 Task: Save favorite listings for properties in Houston, Texas, with a pool, a home office, and a backyard gazebo.
Action: Mouse moved to (377, 241)
Screenshot: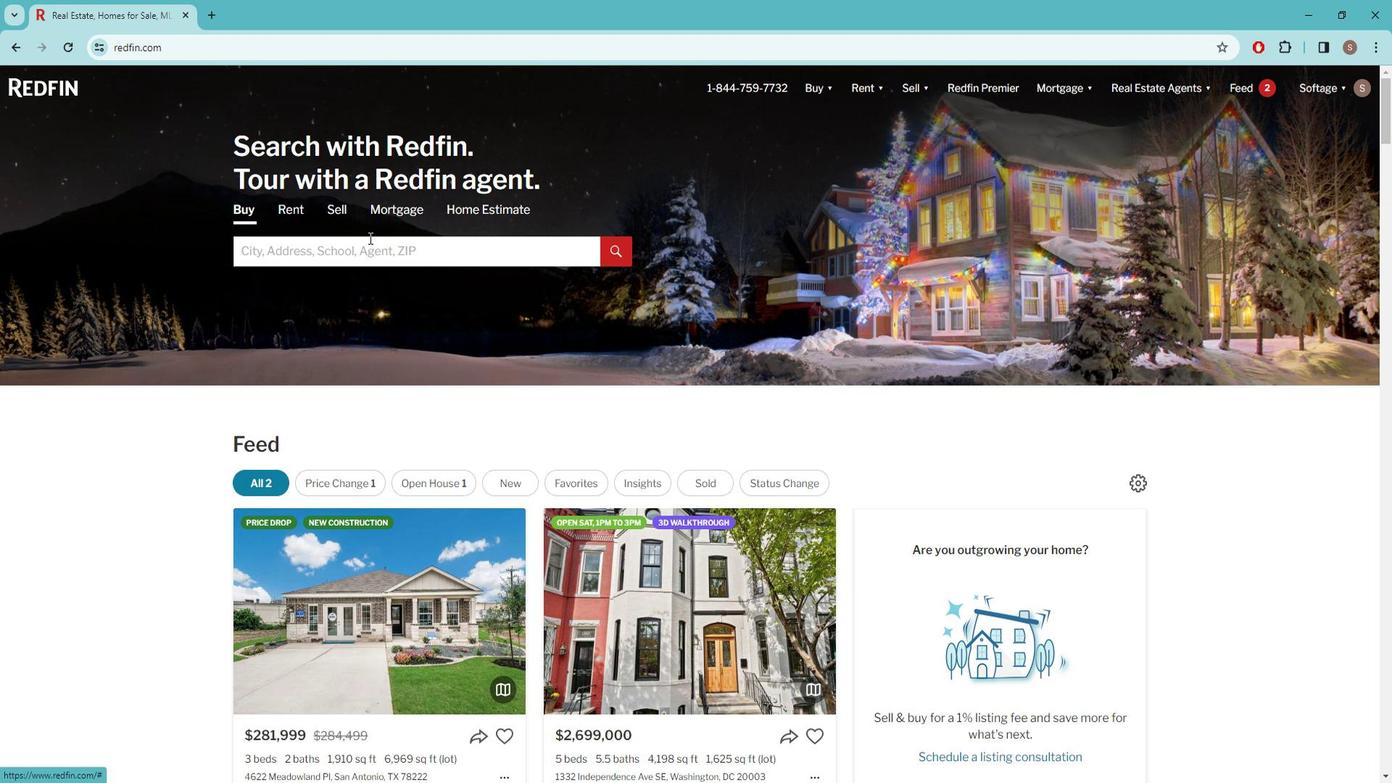 
Action: Mouse pressed left at (377, 241)
Screenshot: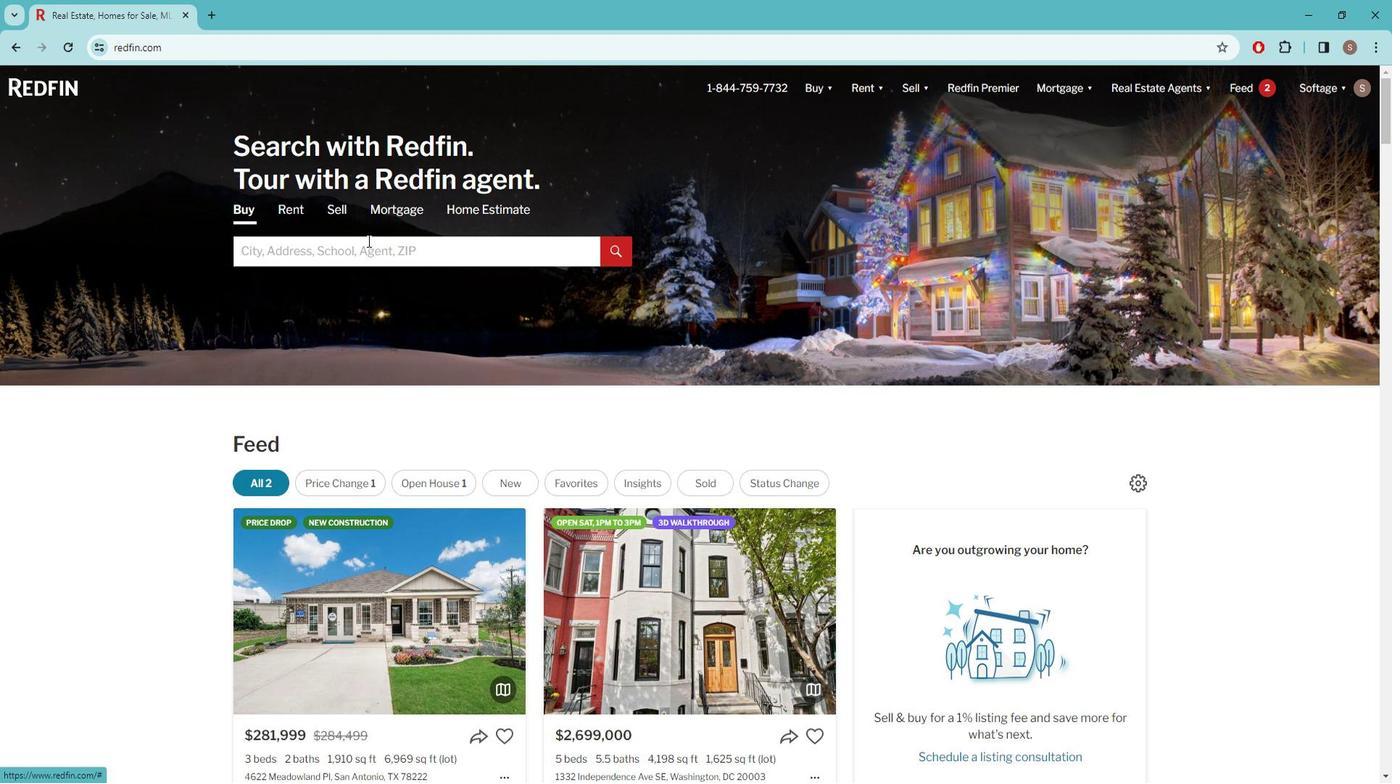 
Action: Key pressed h<Key.caps_lock>OUST
Screenshot: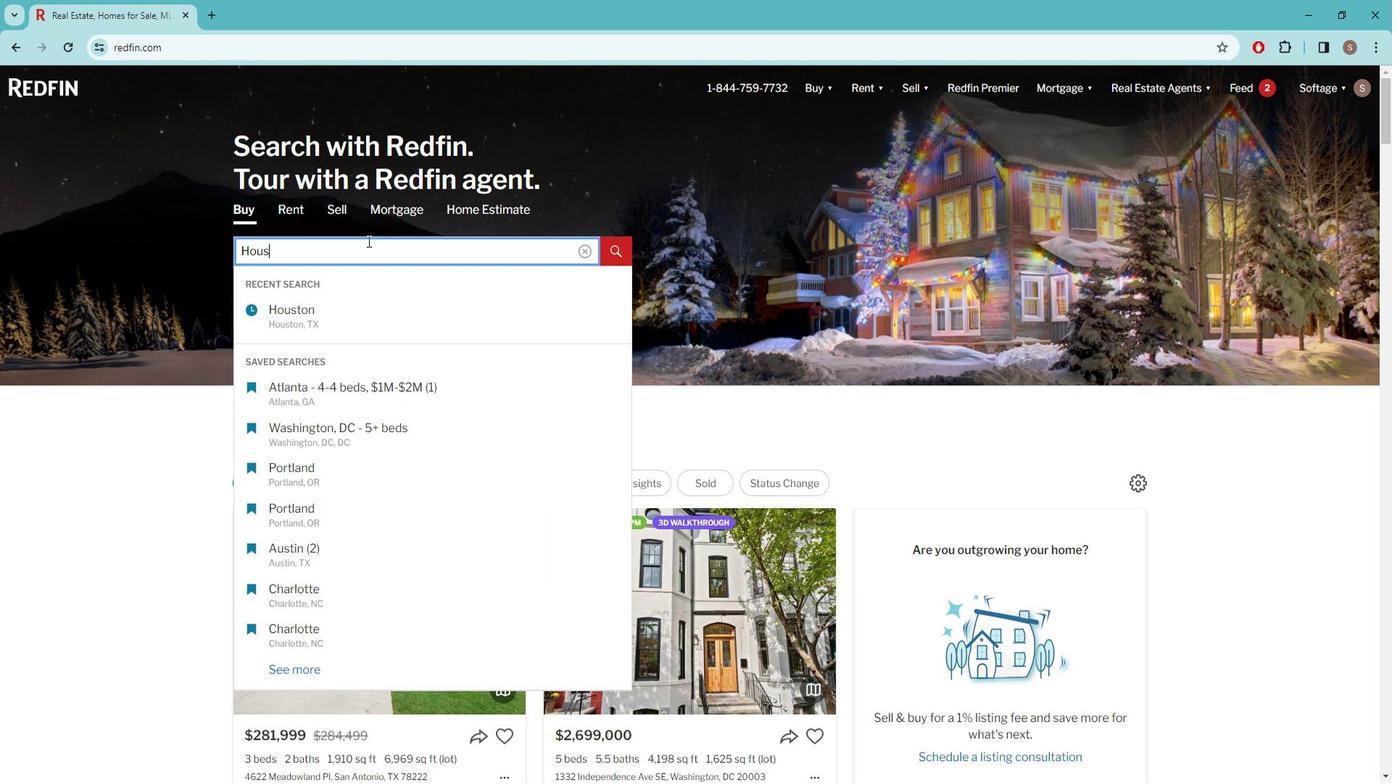 
Action: Mouse moved to (356, 311)
Screenshot: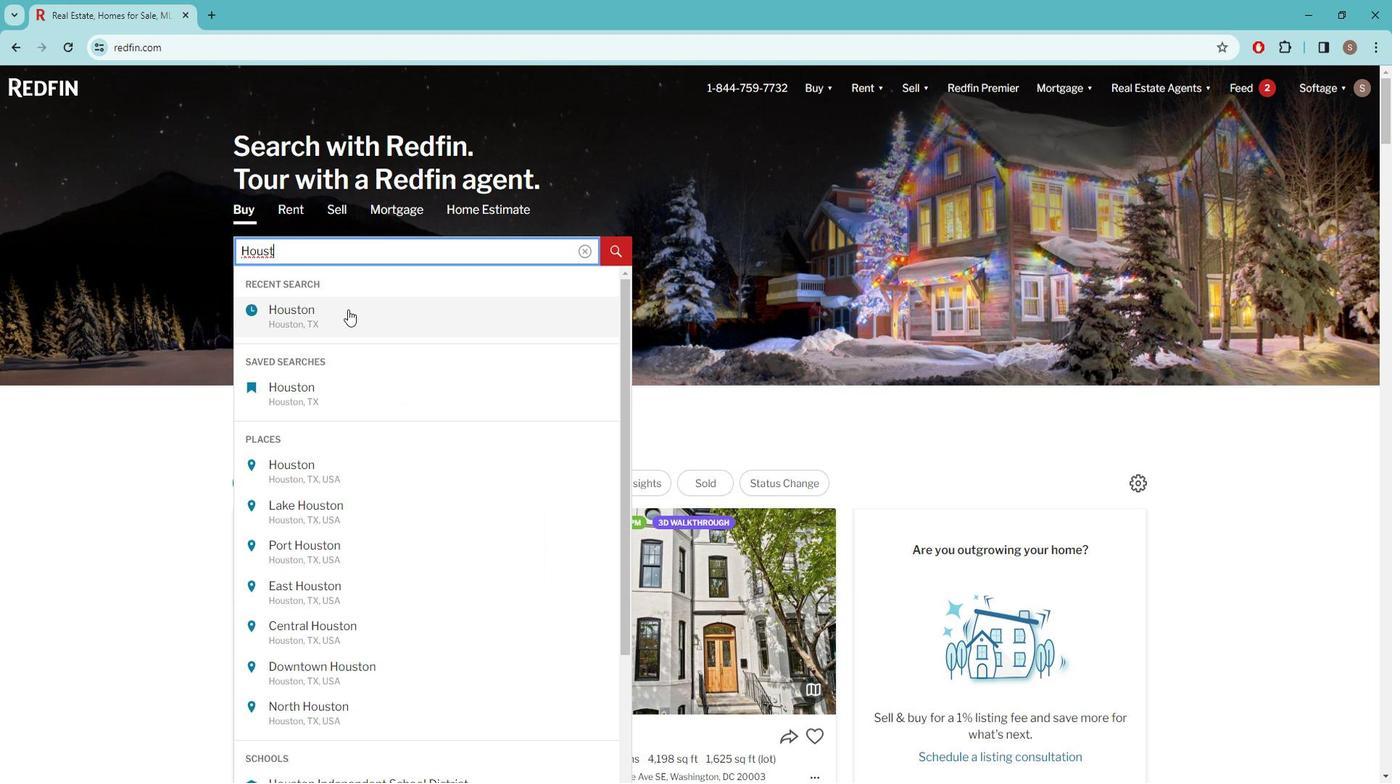 
Action: Mouse pressed left at (356, 311)
Screenshot: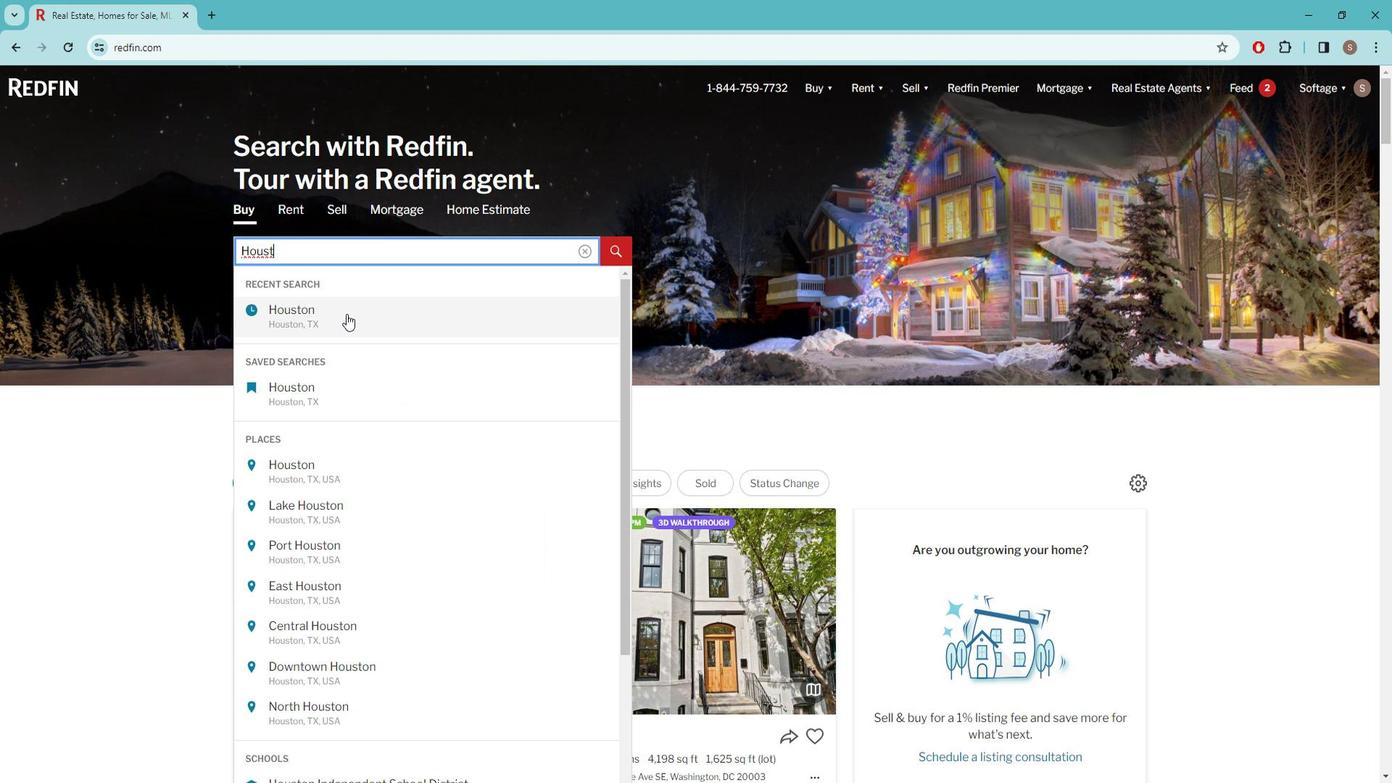 
Action: Mouse moved to (1229, 181)
Screenshot: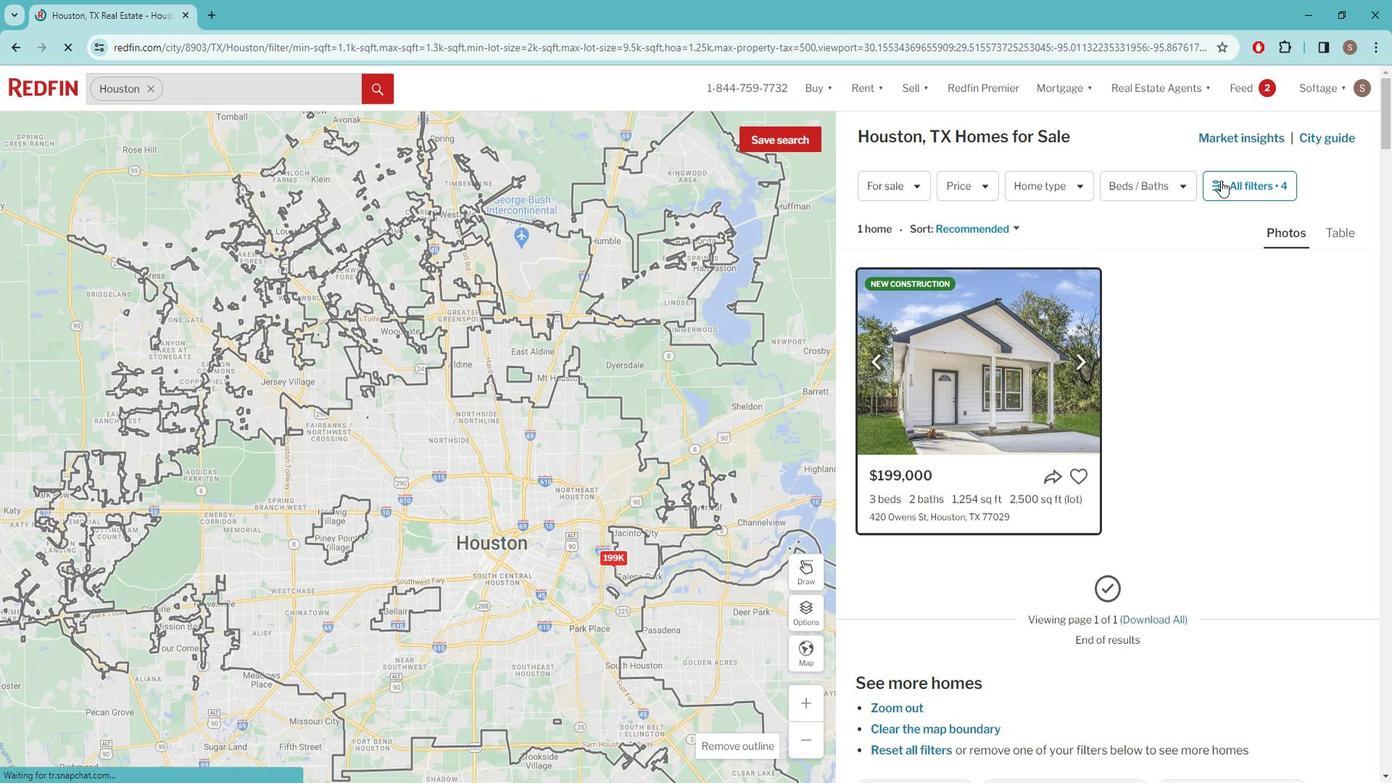 
Action: Mouse pressed left at (1229, 181)
Screenshot: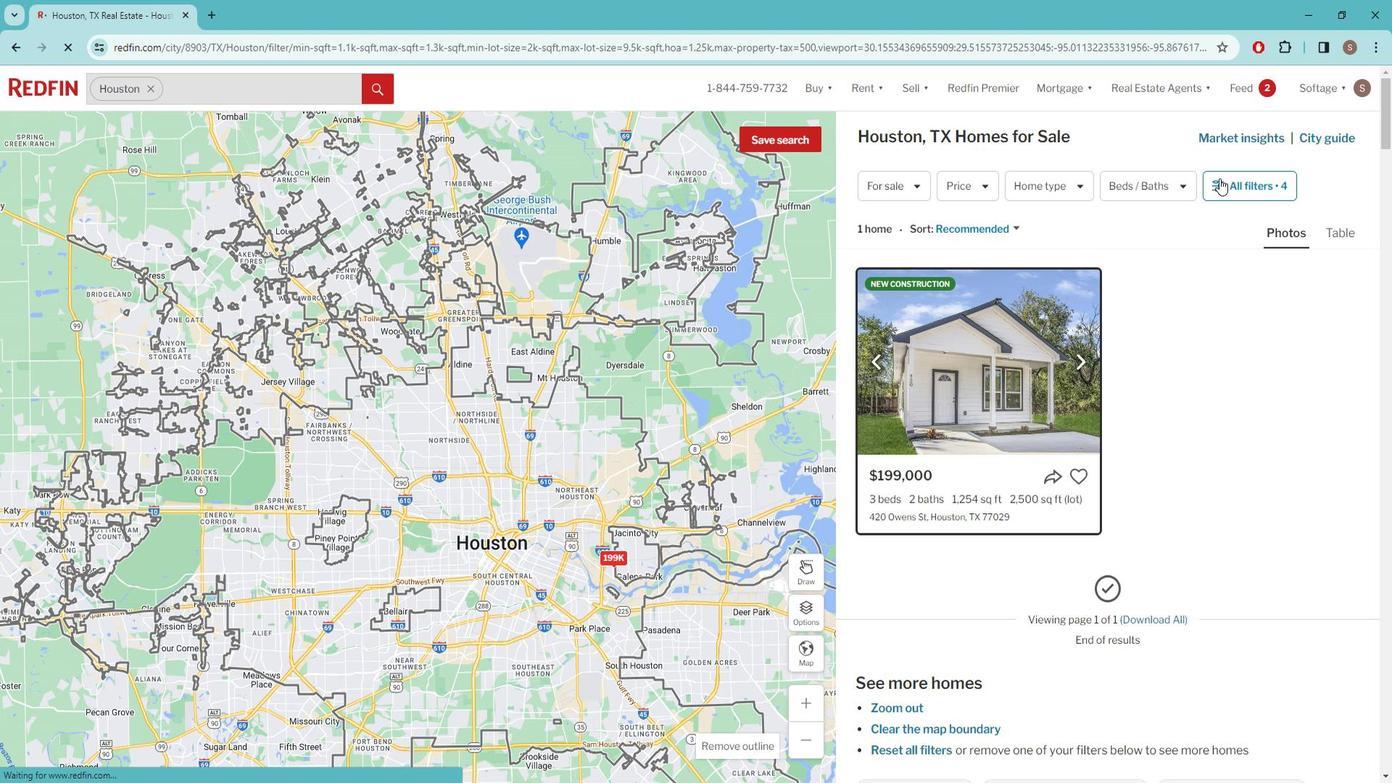 
Action: Mouse pressed left at (1229, 181)
Screenshot: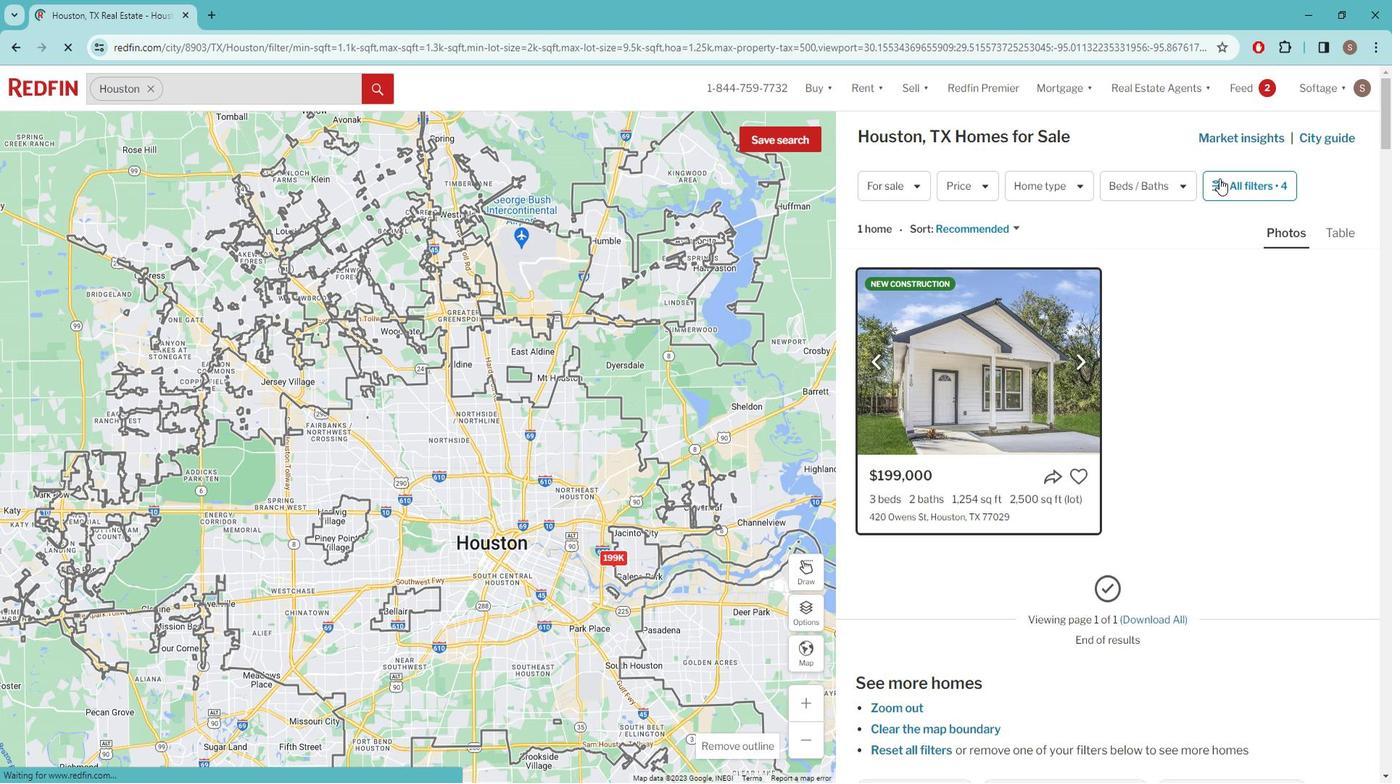 
Action: Mouse moved to (1229, 181)
Screenshot: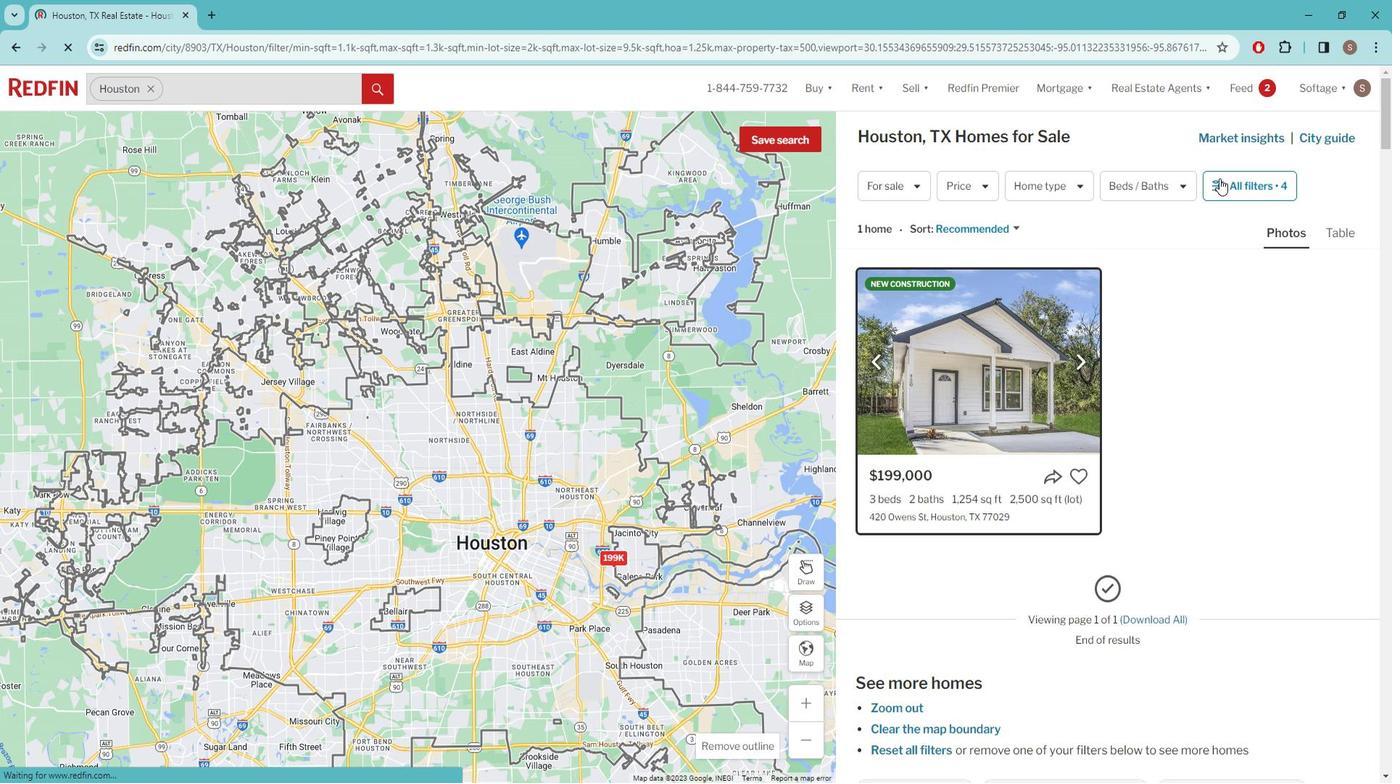 
Action: Mouse pressed left at (1229, 181)
Screenshot: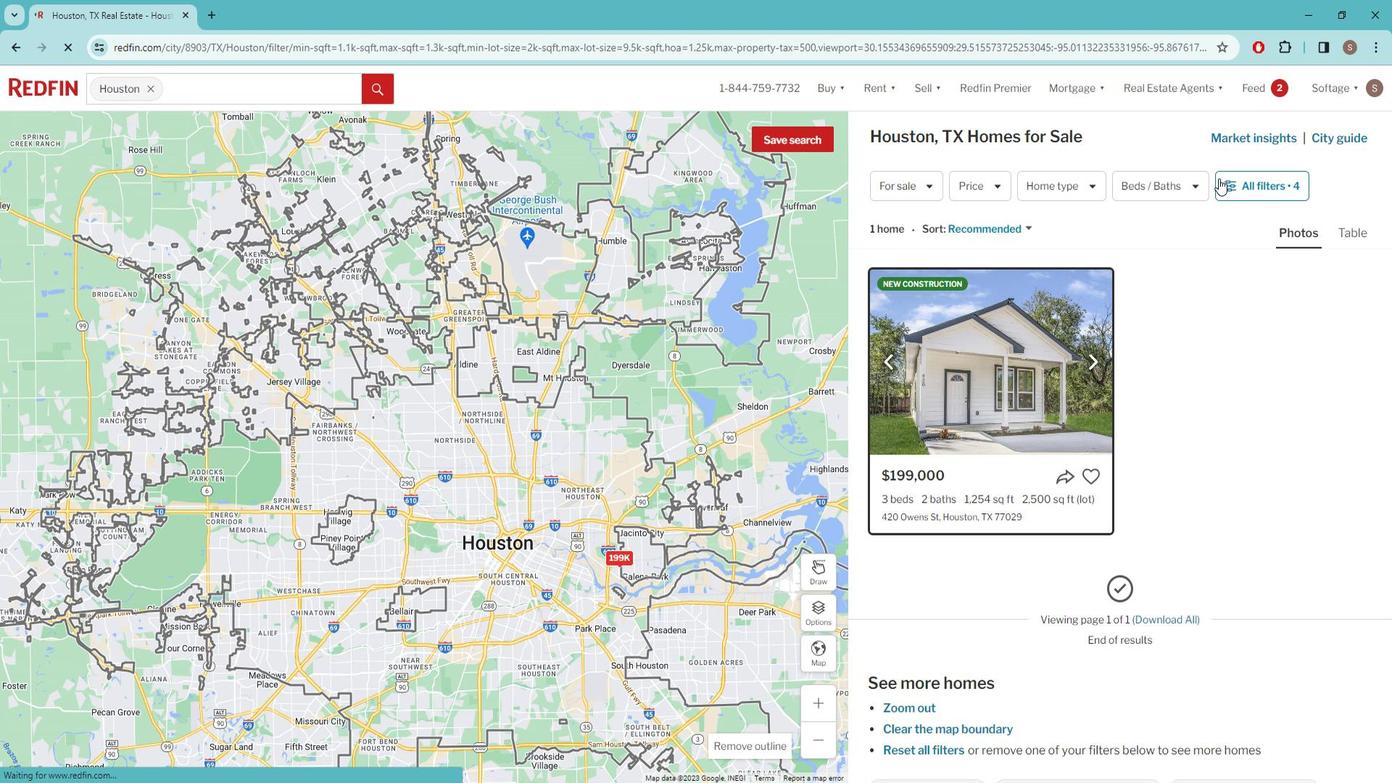 
Action: Mouse moved to (1237, 181)
Screenshot: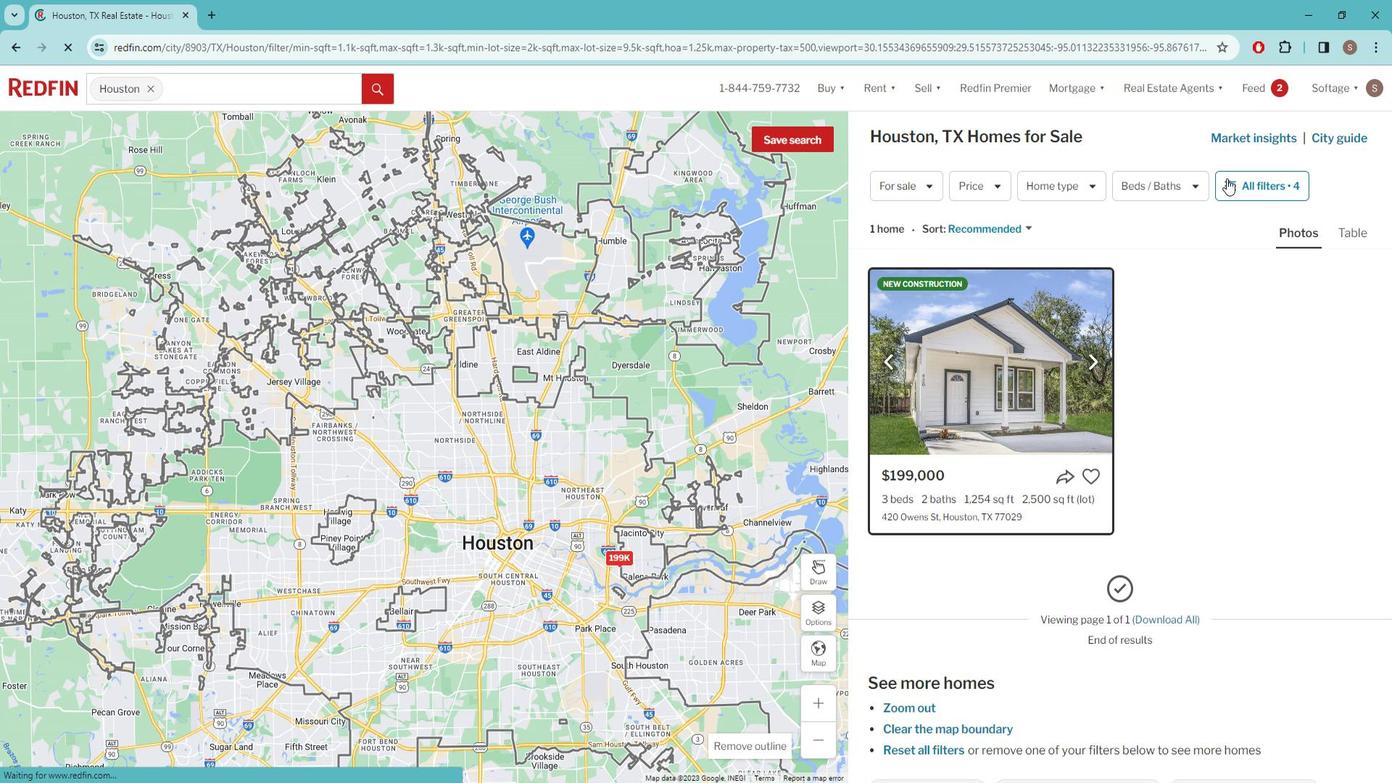
Action: Mouse pressed left at (1237, 181)
Screenshot: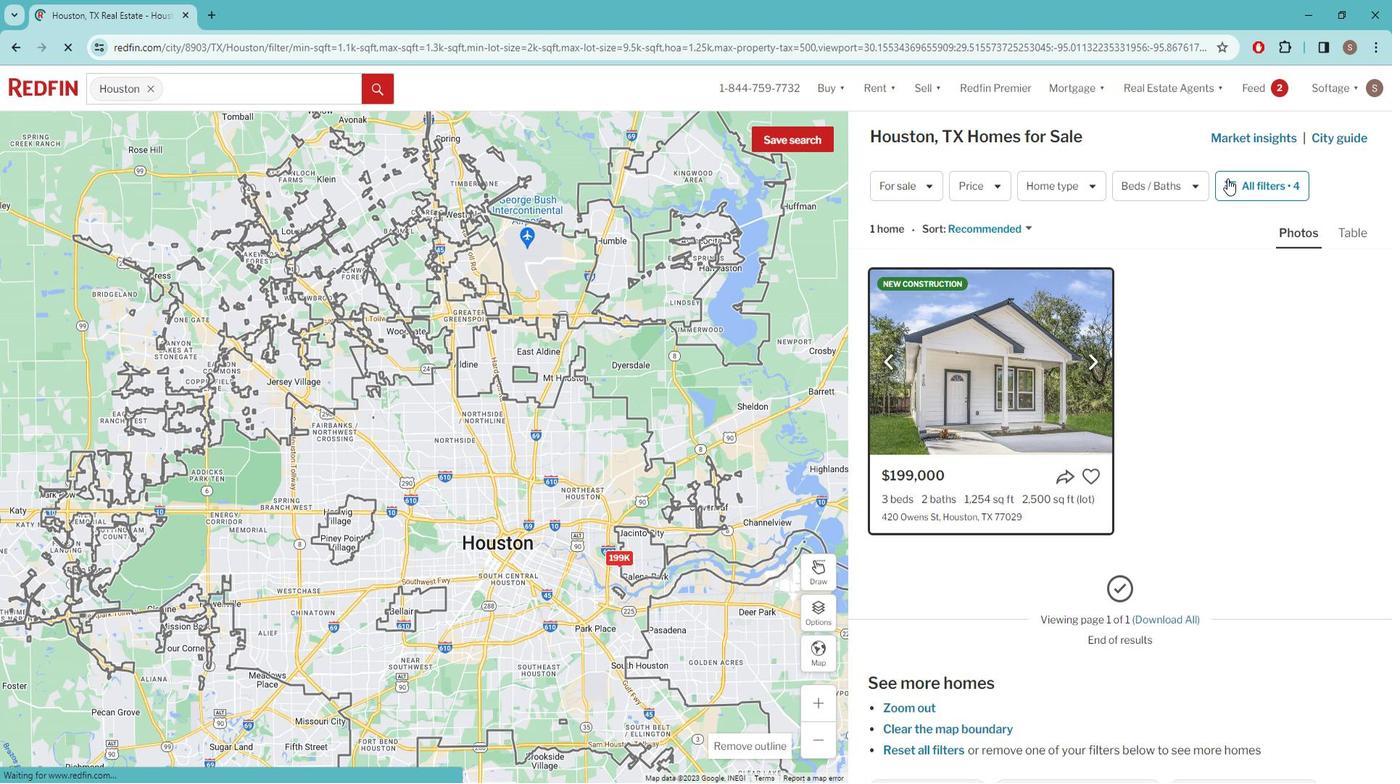 
Action: Mouse moved to (964, 740)
Screenshot: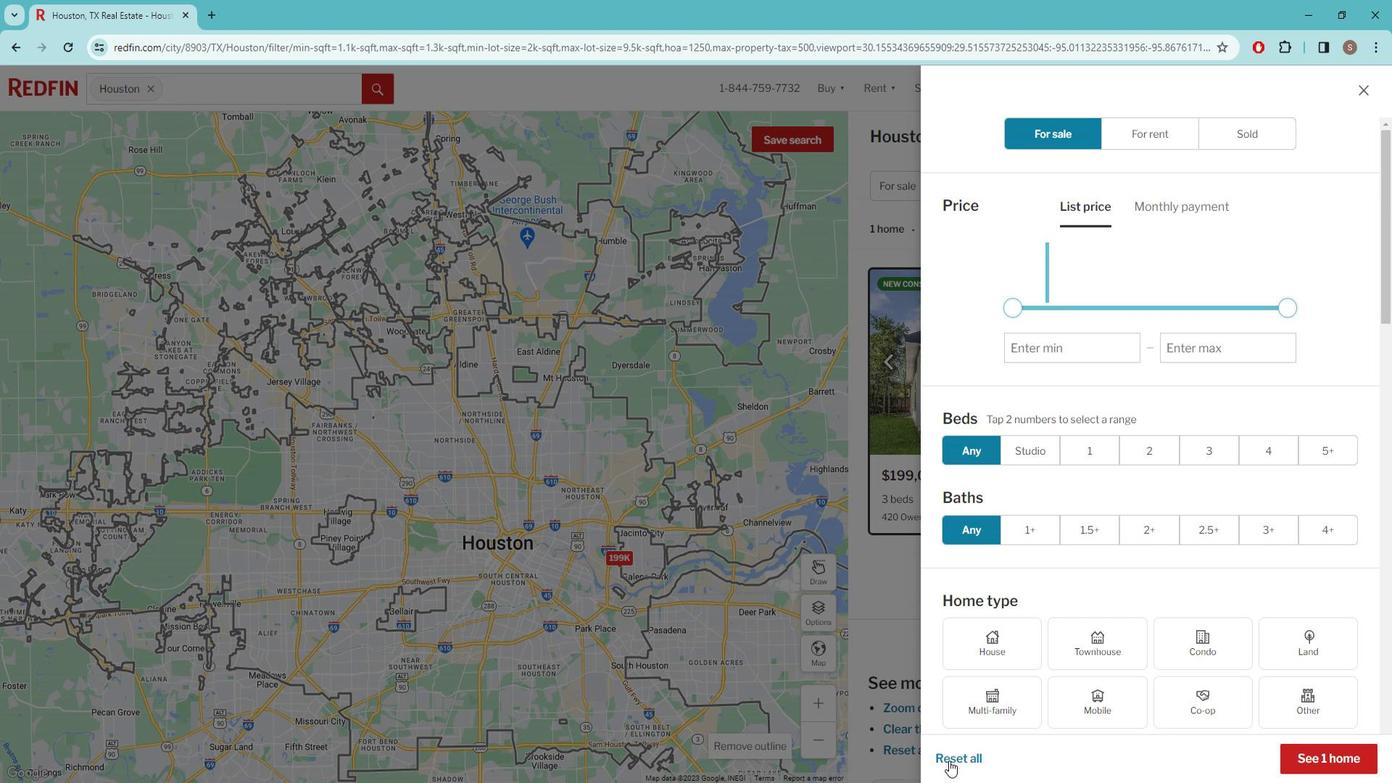 
Action: Mouse pressed left at (964, 740)
Screenshot: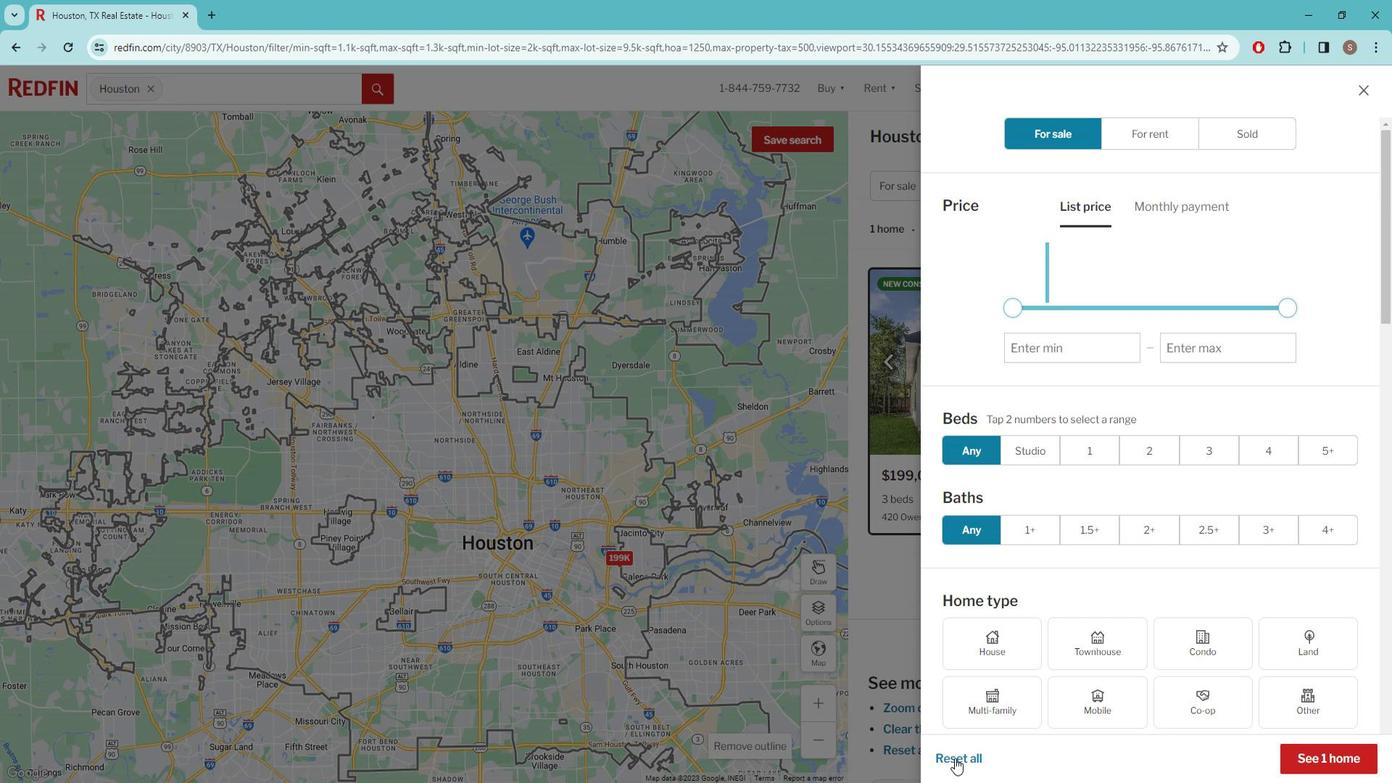 
Action: Mouse moved to (1051, 570)
Screenshot: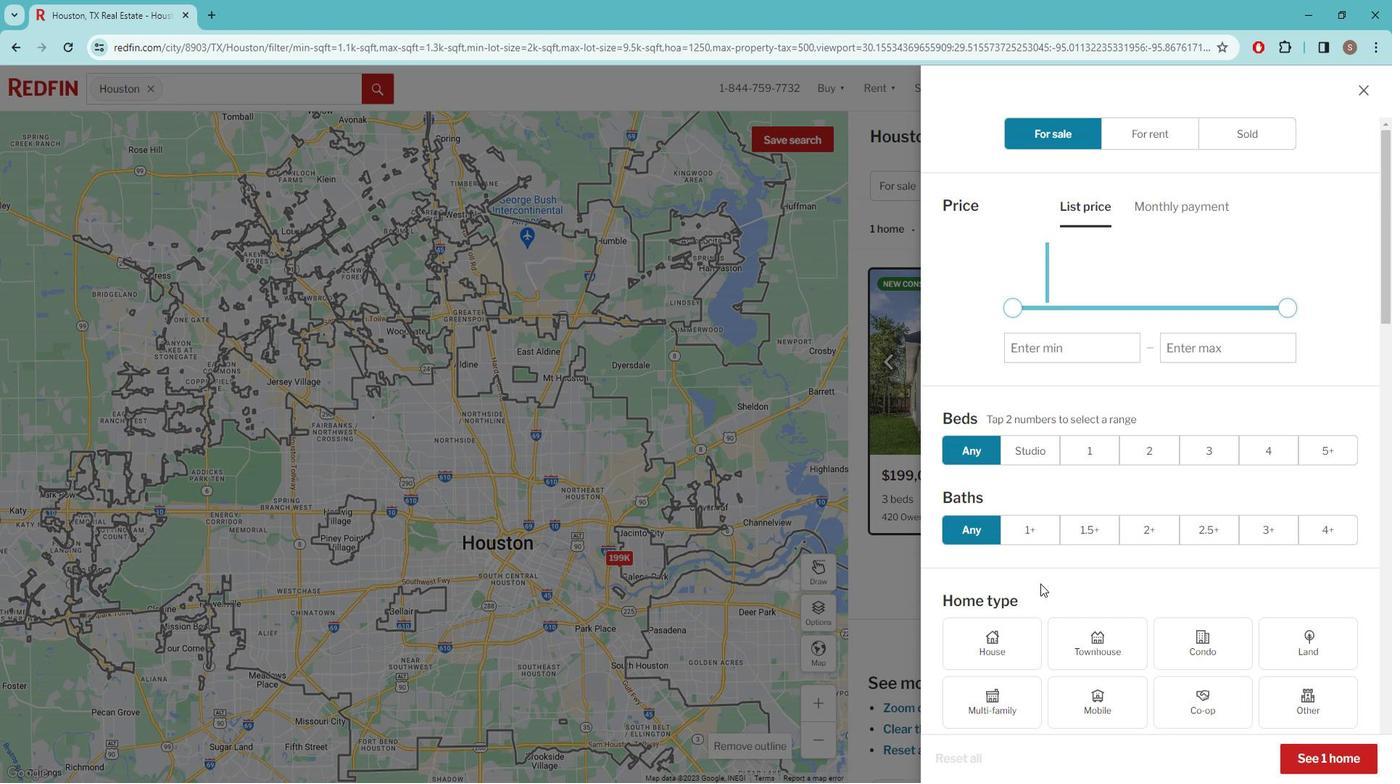 
Action: Mouse scrolled (1051, 570) with delta (0, 0)
Screenshot: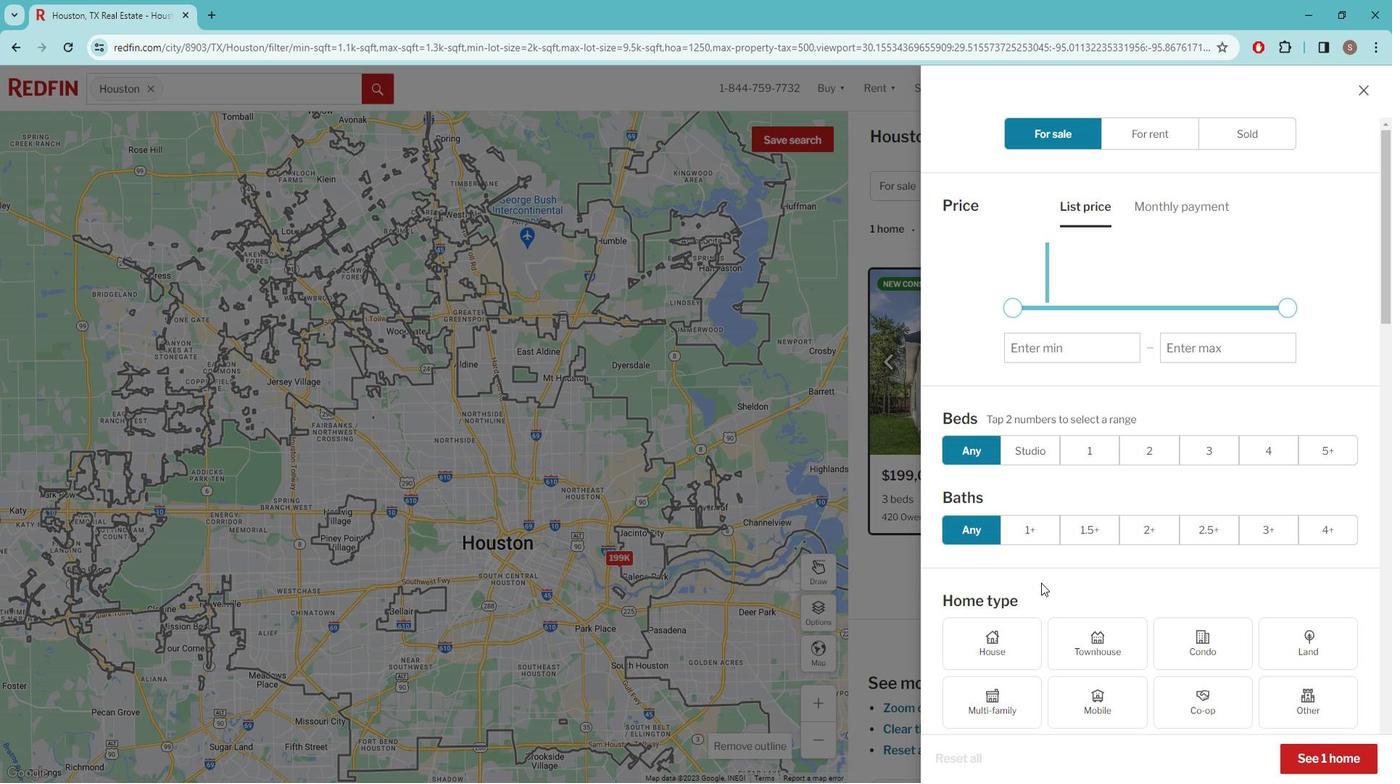 
Action: Mouse moved to (1058, 552)
Screenshot: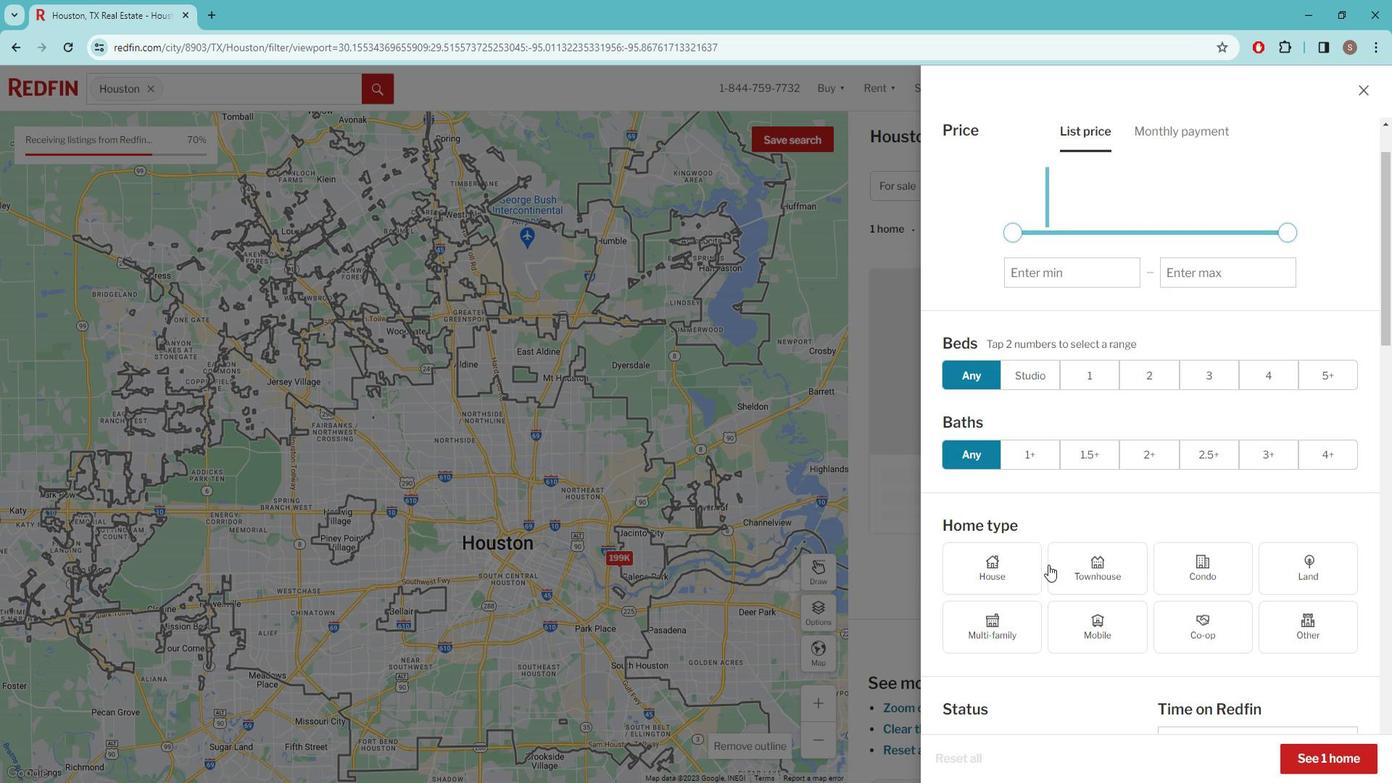 
Action: Mouse scrolled (1058, 552) with delta (0, 0)
Screenshot: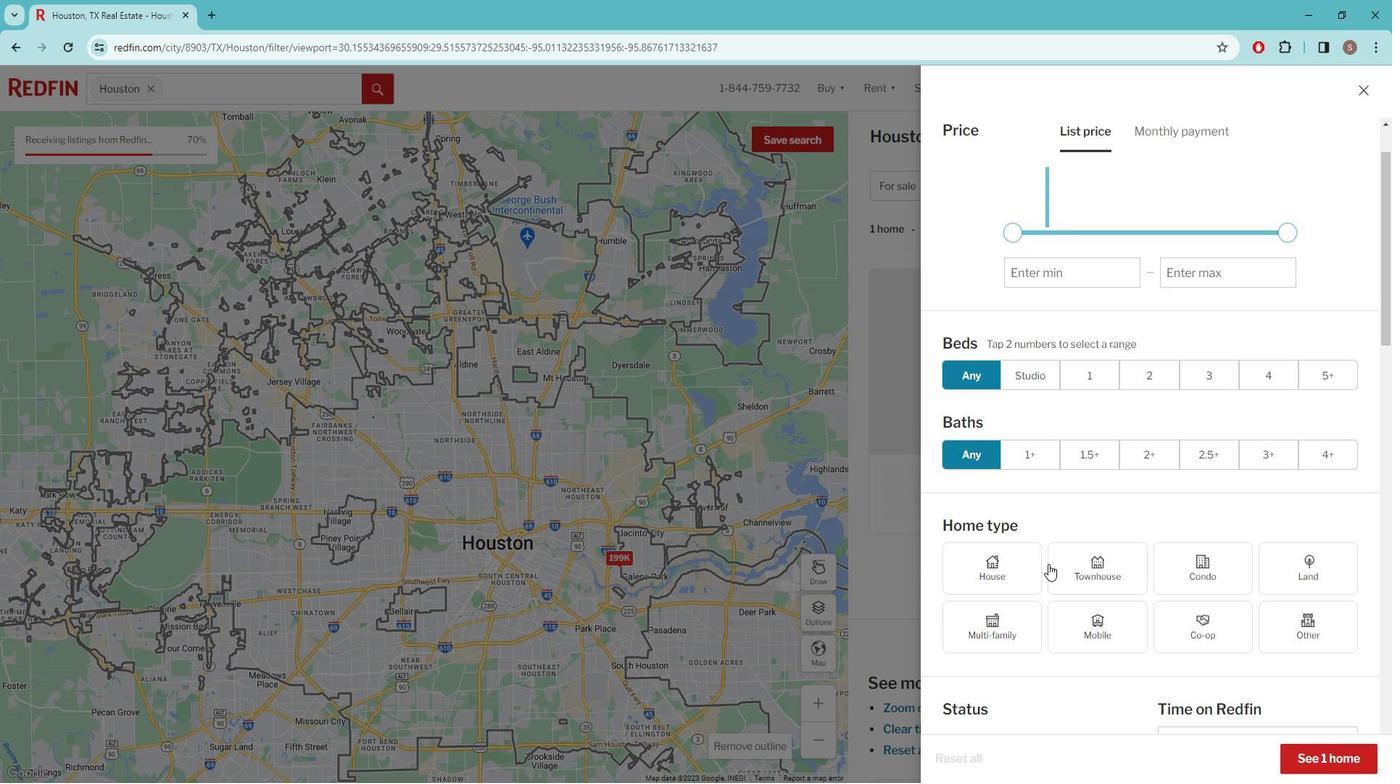 
Action: Mouse scrolled (1058, 552) with delta (0, 0)
Screenshot: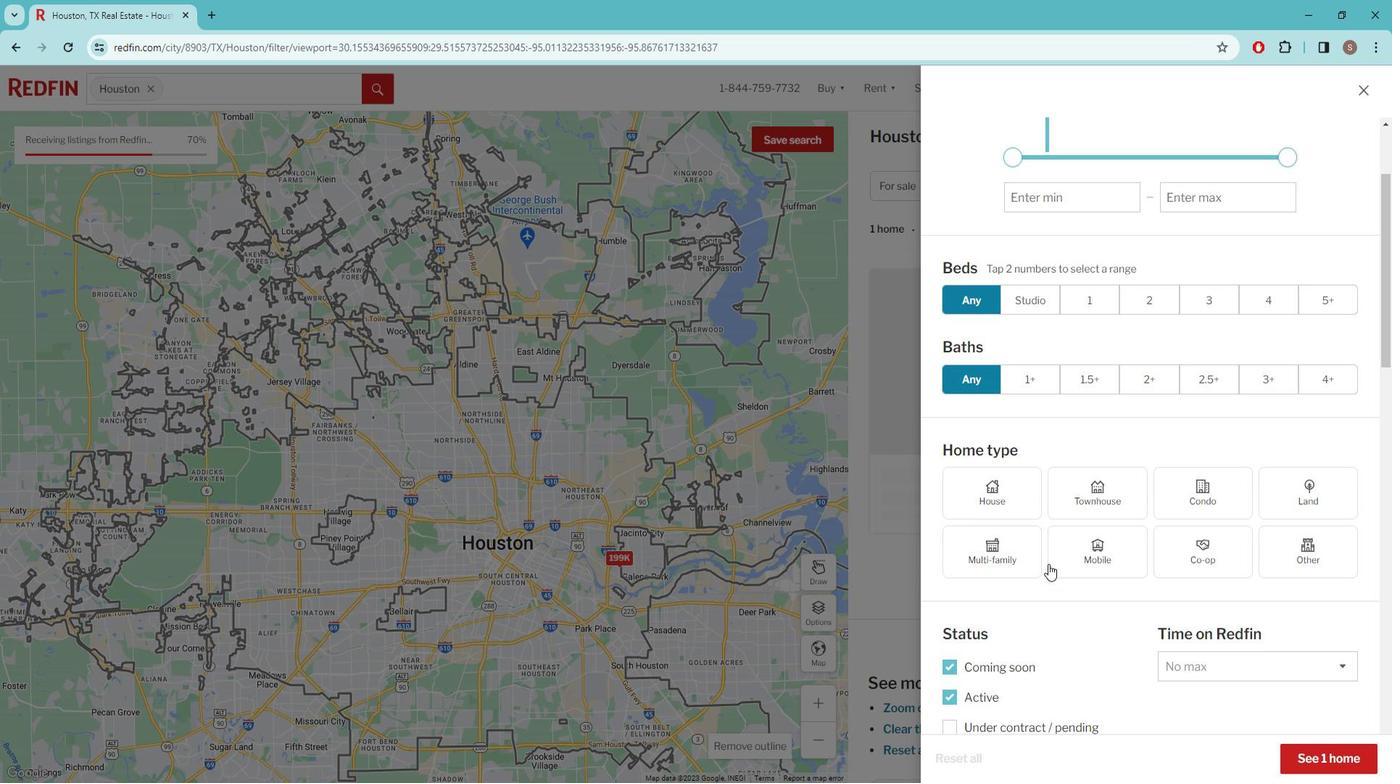 
Action: Mouse scrolled (1058, 552) with delta (0, 0)
Screenshot: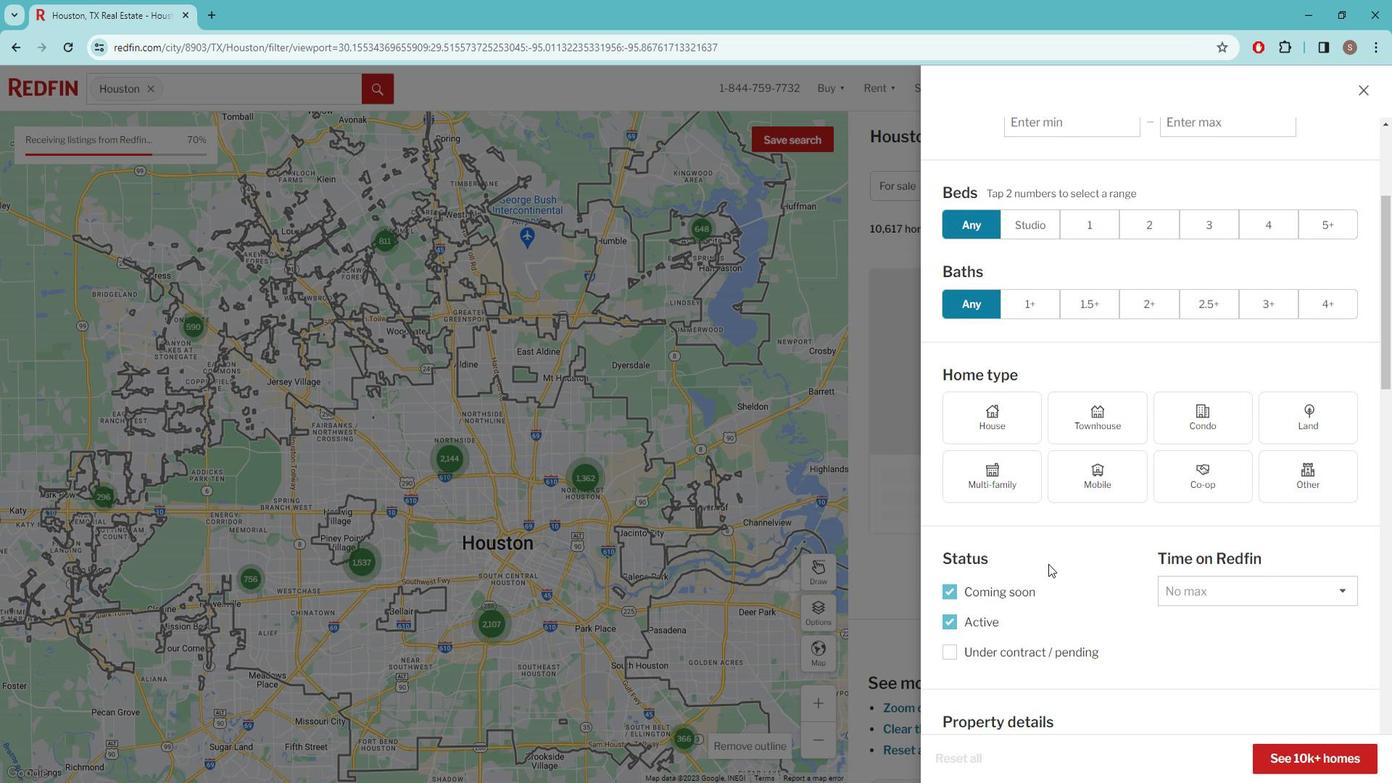 
Action: Mouse scrolled (1058, 552) with delta (0, 0)
Screenshot: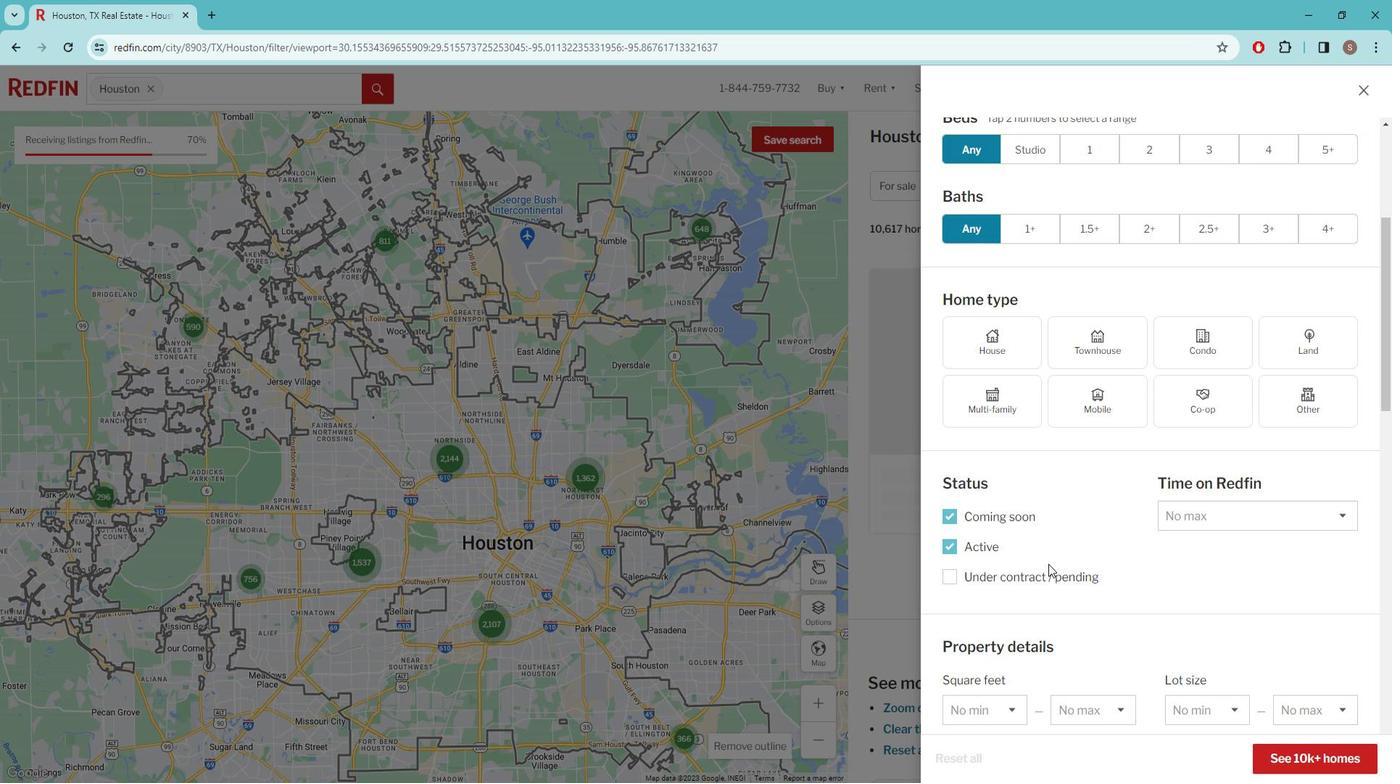 
Action: Mouse scrolled (1058, 552) with delta (0, 0)
Screenshot: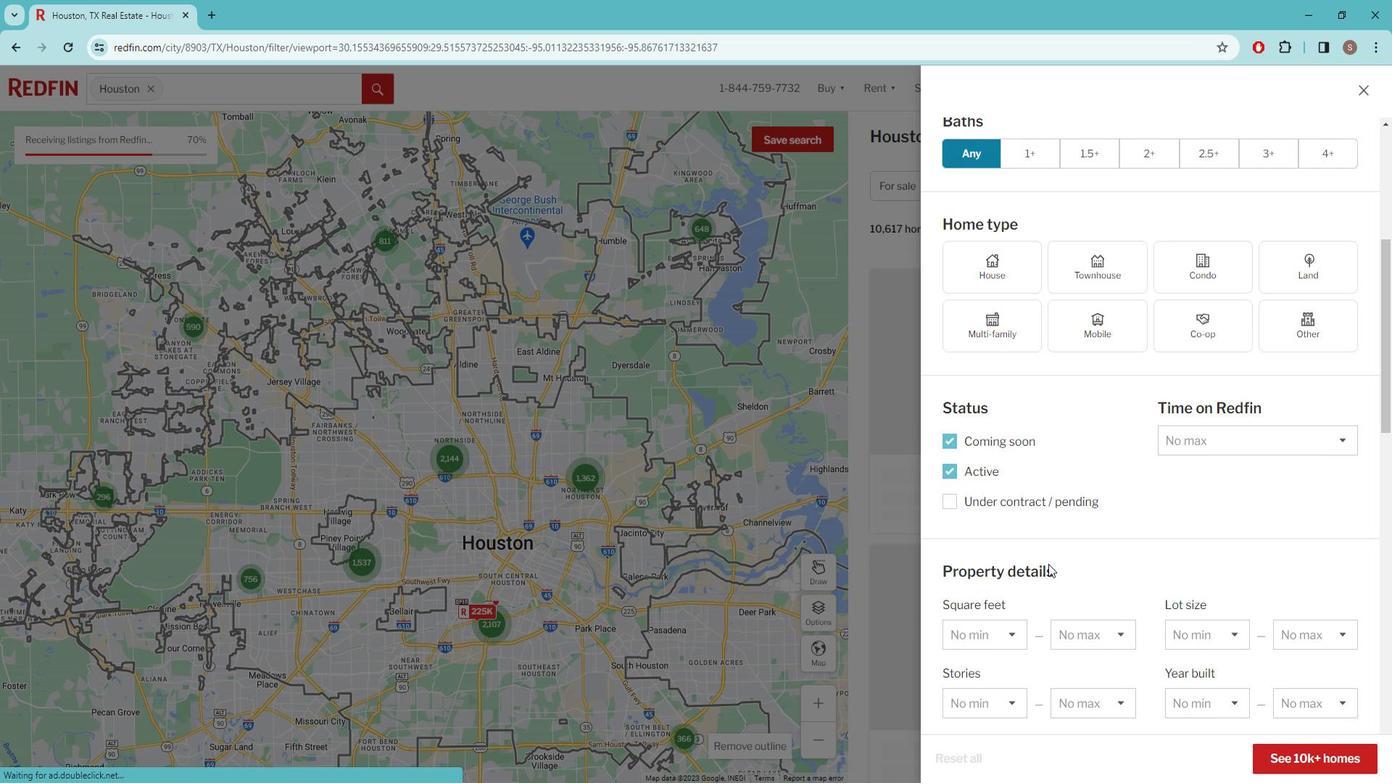 
Action: Mouse scrolled (1058, 552) with delta (0, 0)
Screenshot: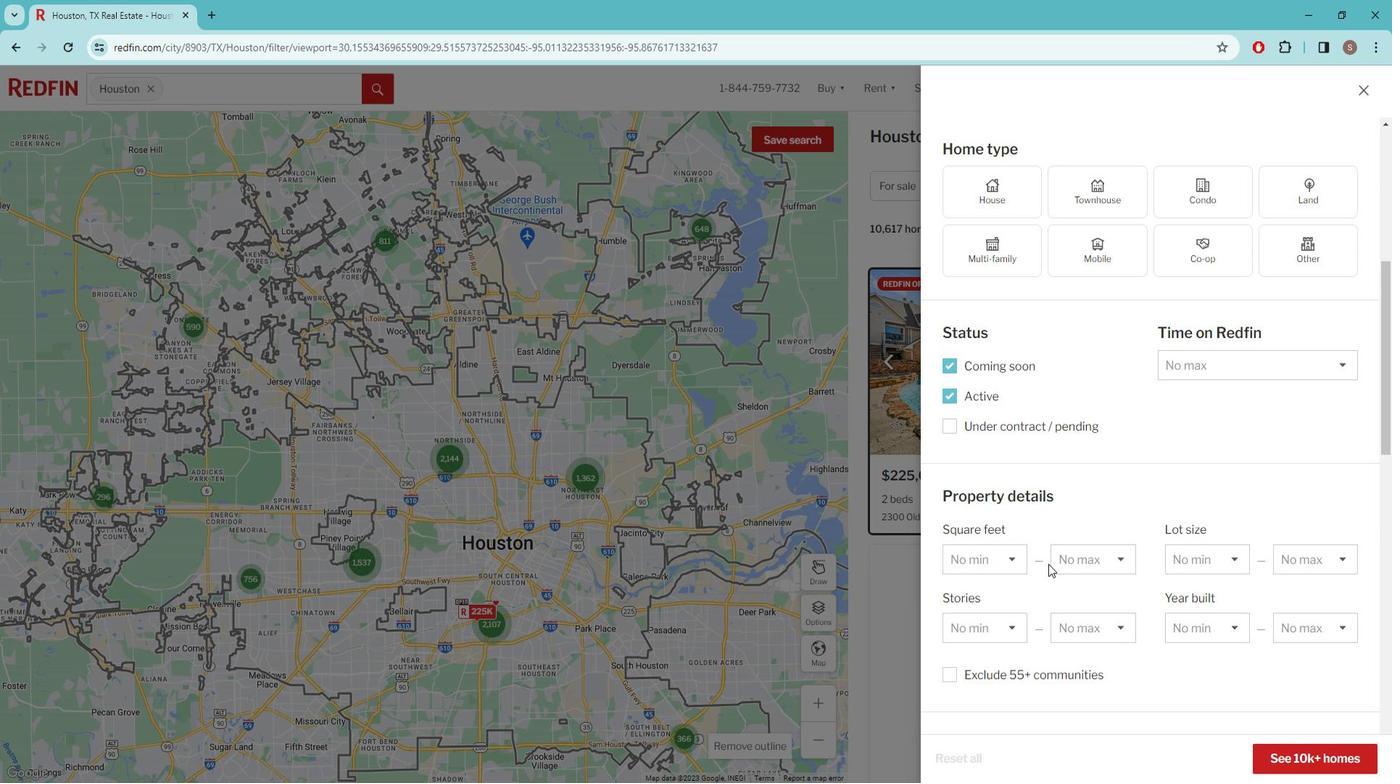 
Action: Mouse scrolled (1058, 552) with delta (0, 0)
Screenshot: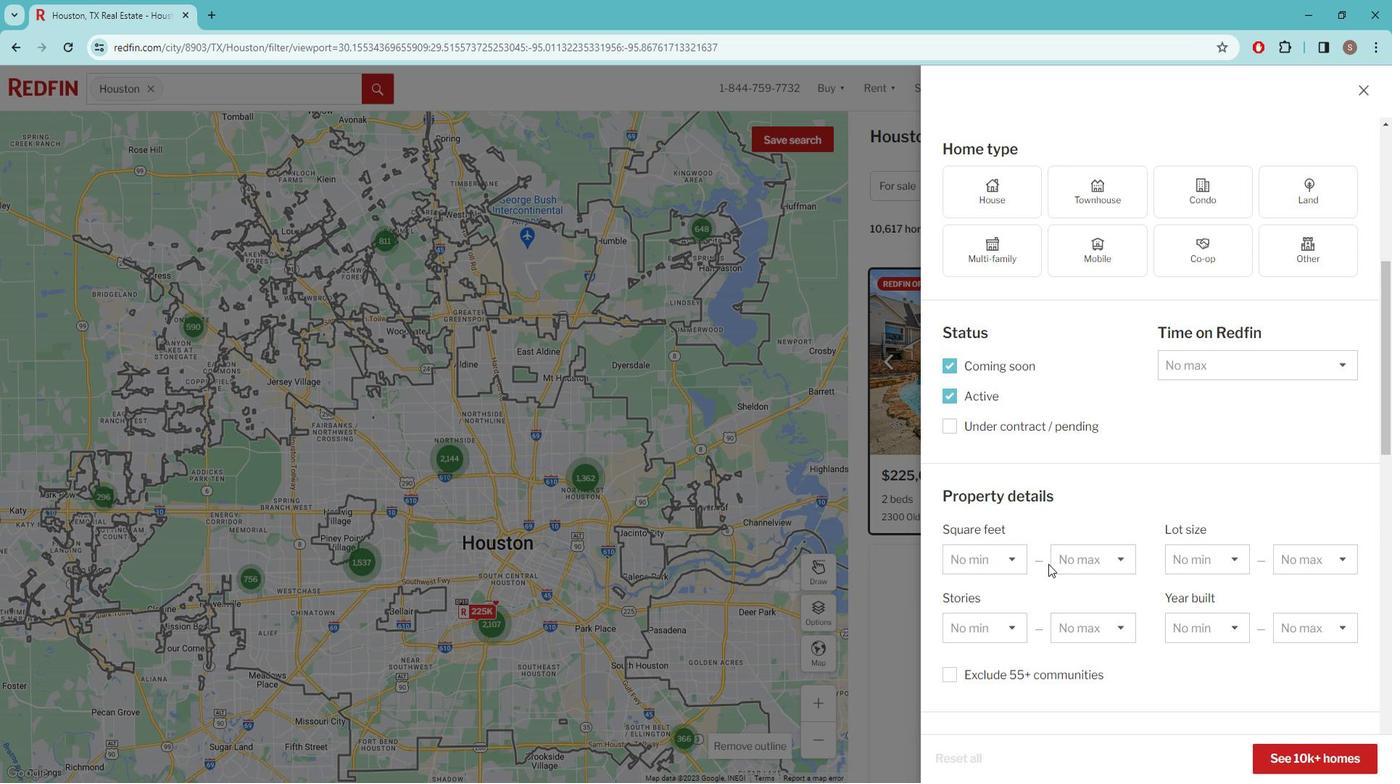
Action: Mouse scrolled (1058, 552) with delta (0, 0)
Screenshot: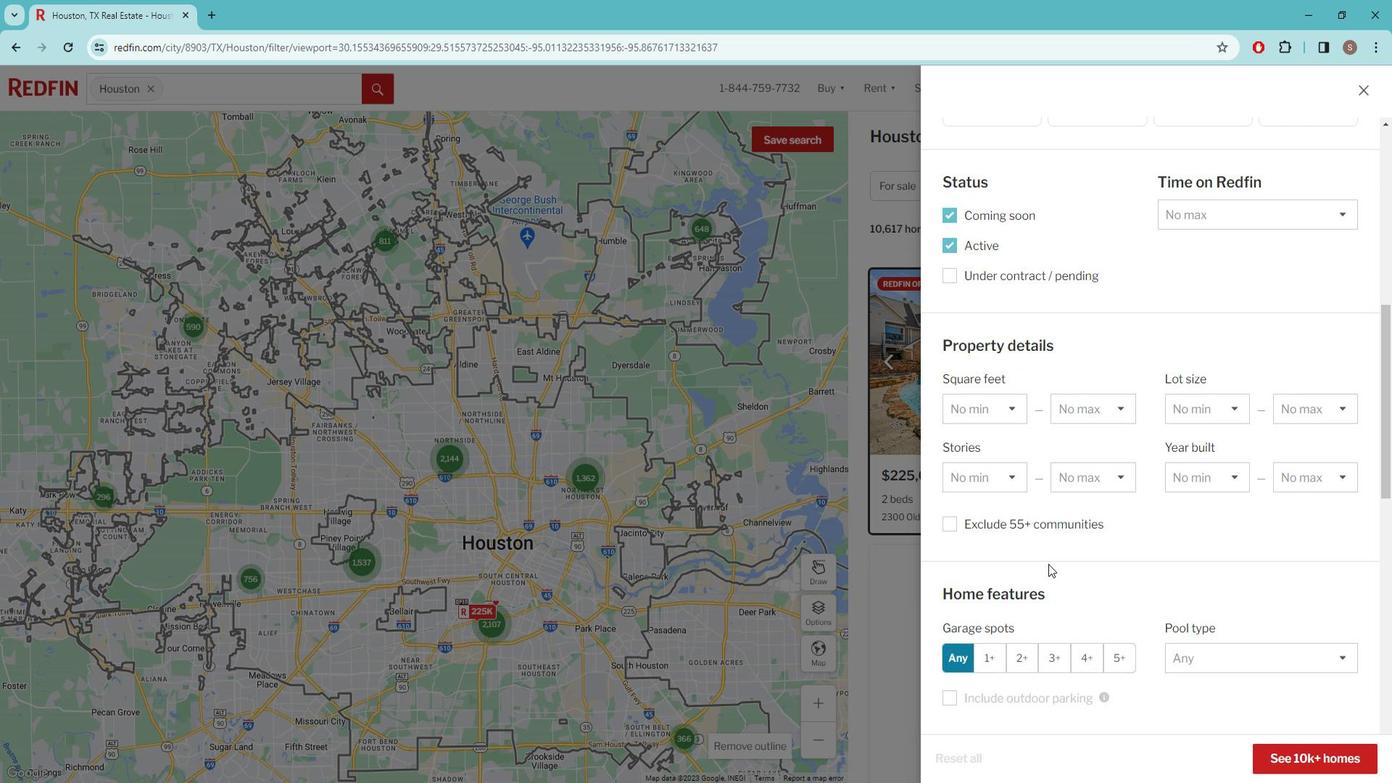 
Action: Mouse scrolled (1058, 552) with delta (0, 0)
Screenshot: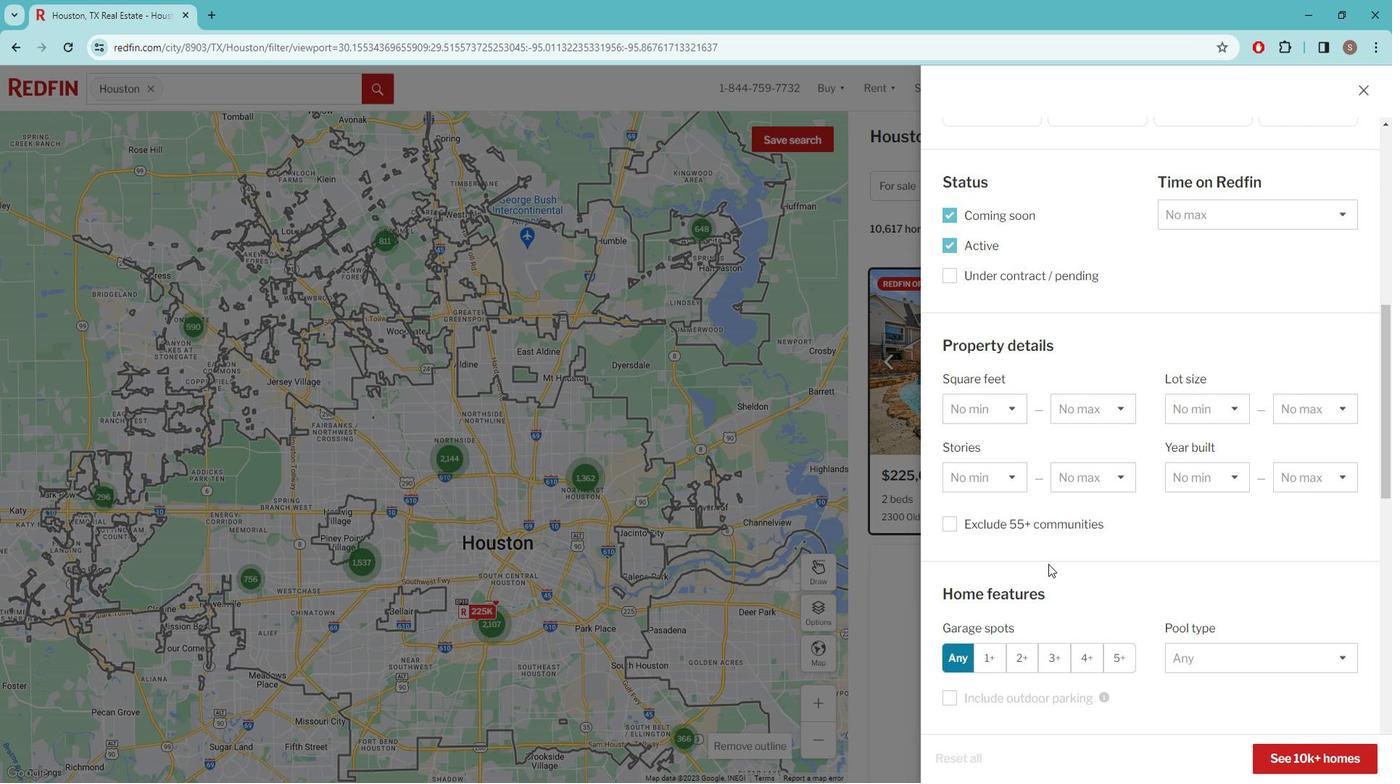 
Action: Mouse scrolled (1058, 552) with delta (0, 0)
Screenshot: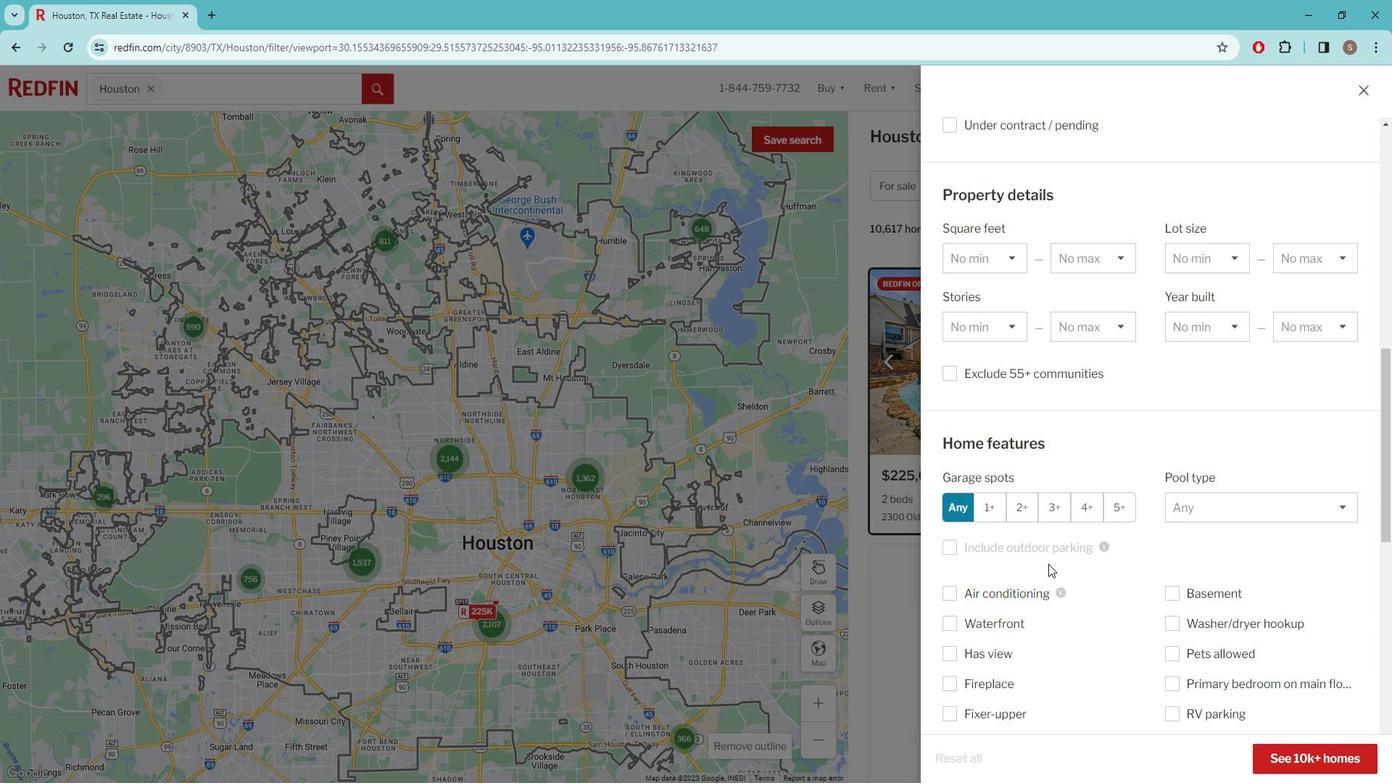 
Action: Mouse scrolled (1058, 552) with delta (0, 0)
Screenshot: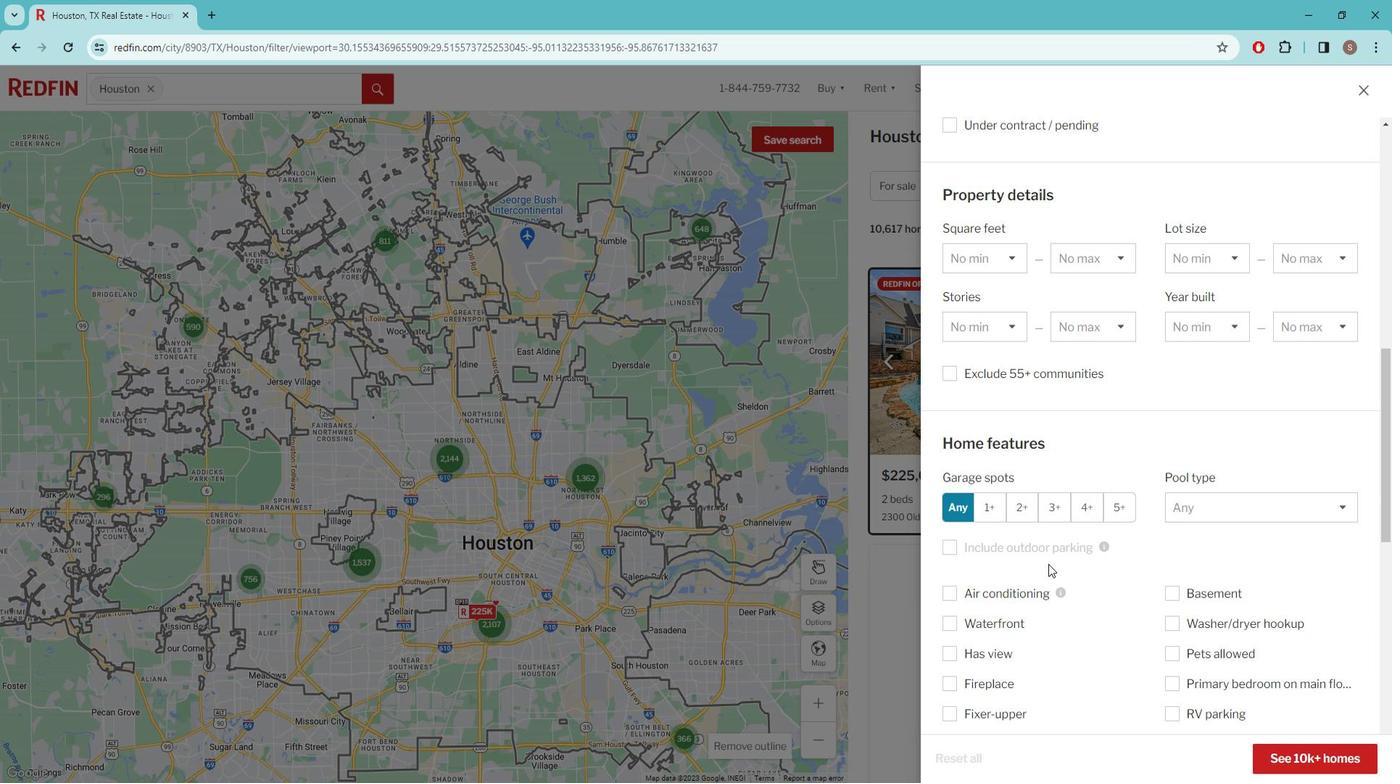 
Action: Mouse scrolled (1058, 552) with delta (0, 0)
Screenshot: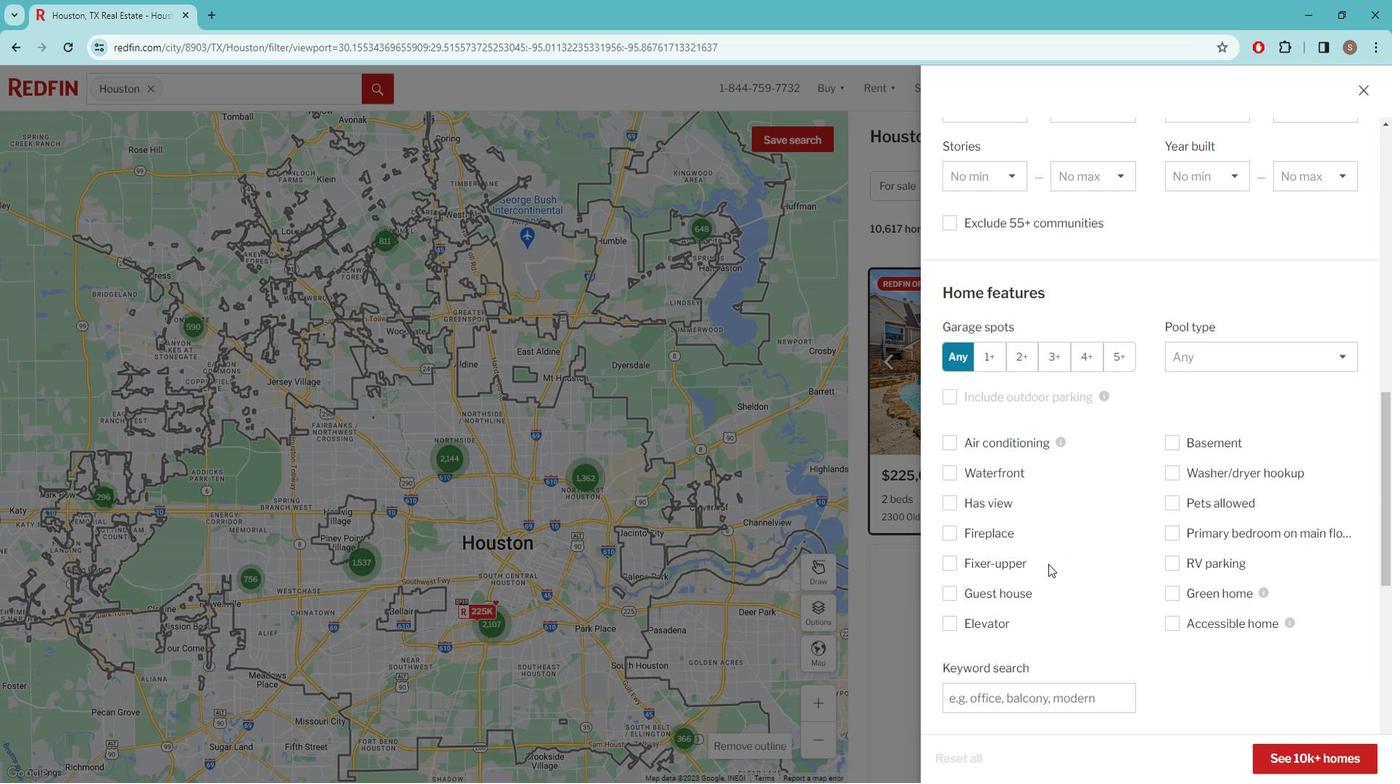 
Action: Mouse scrolled (1058, 552) with delta (0, 0)
Screenshot: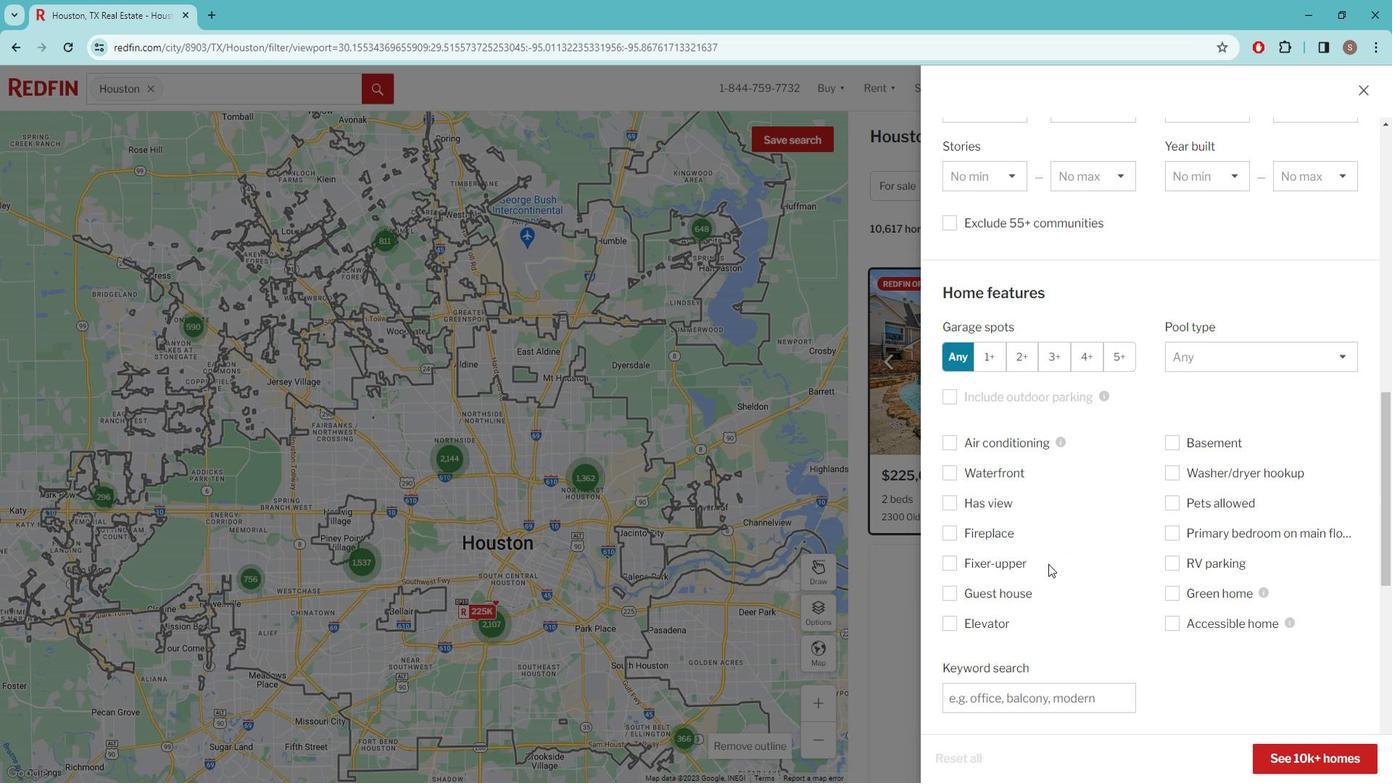 
Action: Mouse scrolled (1058, 553) with delta (0, 0)
Screenshot: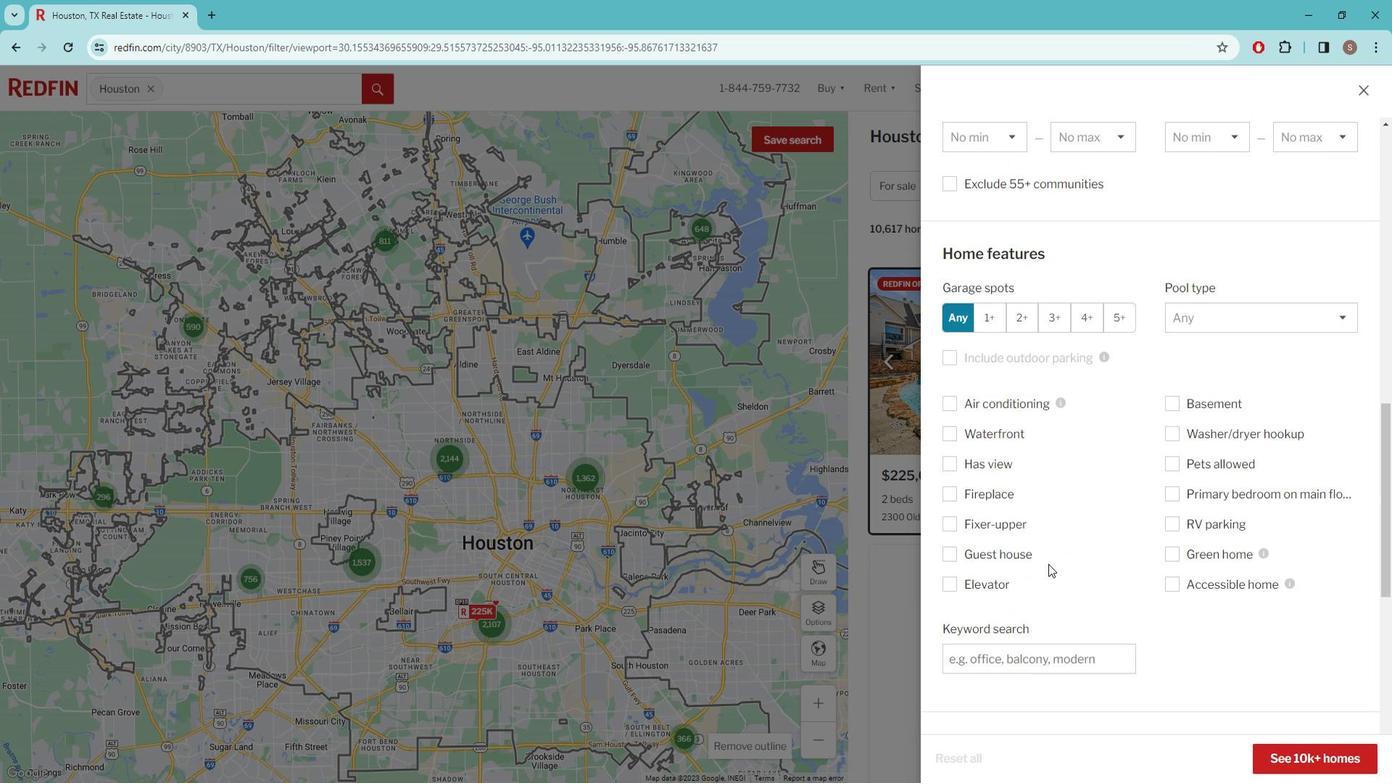 
Action: Mouse moved to (983, 609)
Screenshot: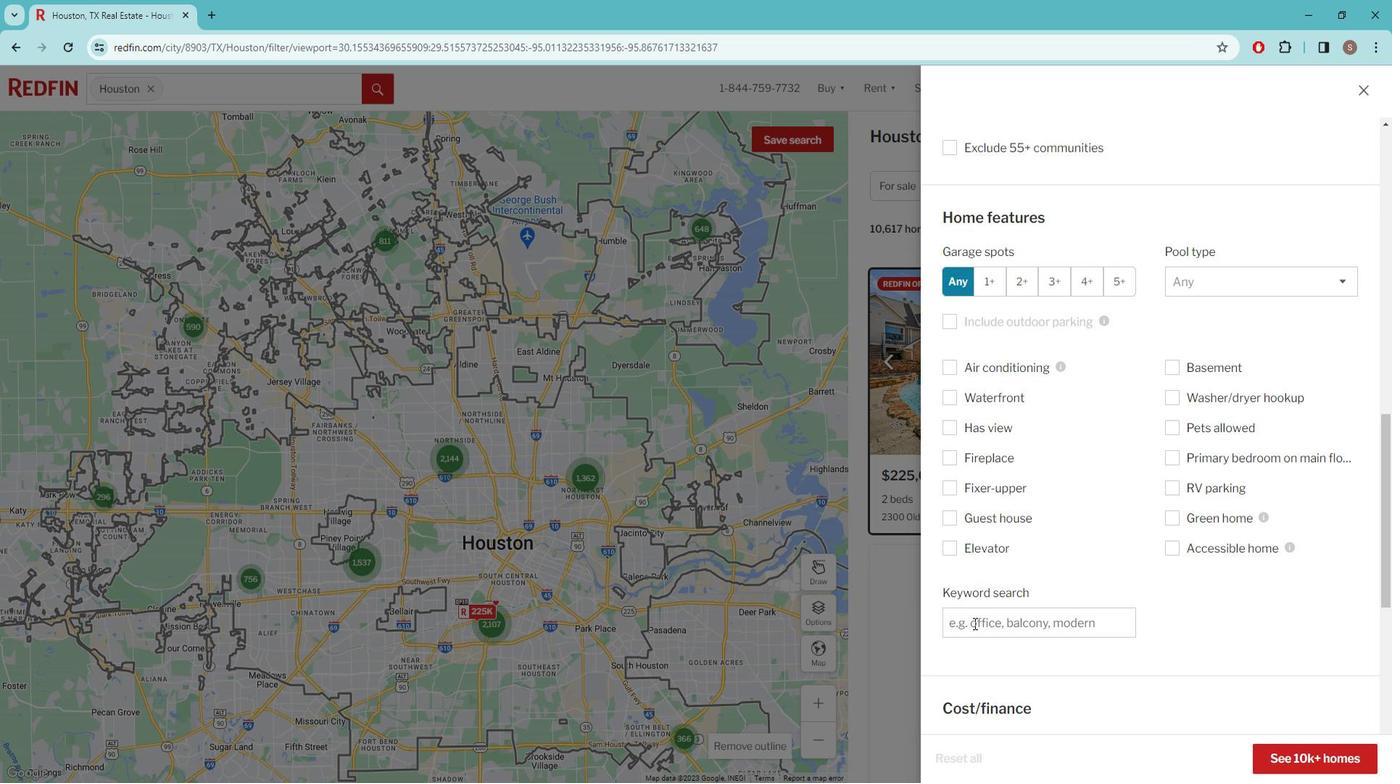 
Action: Mouse pressed left at (983, 609)
Screenshot: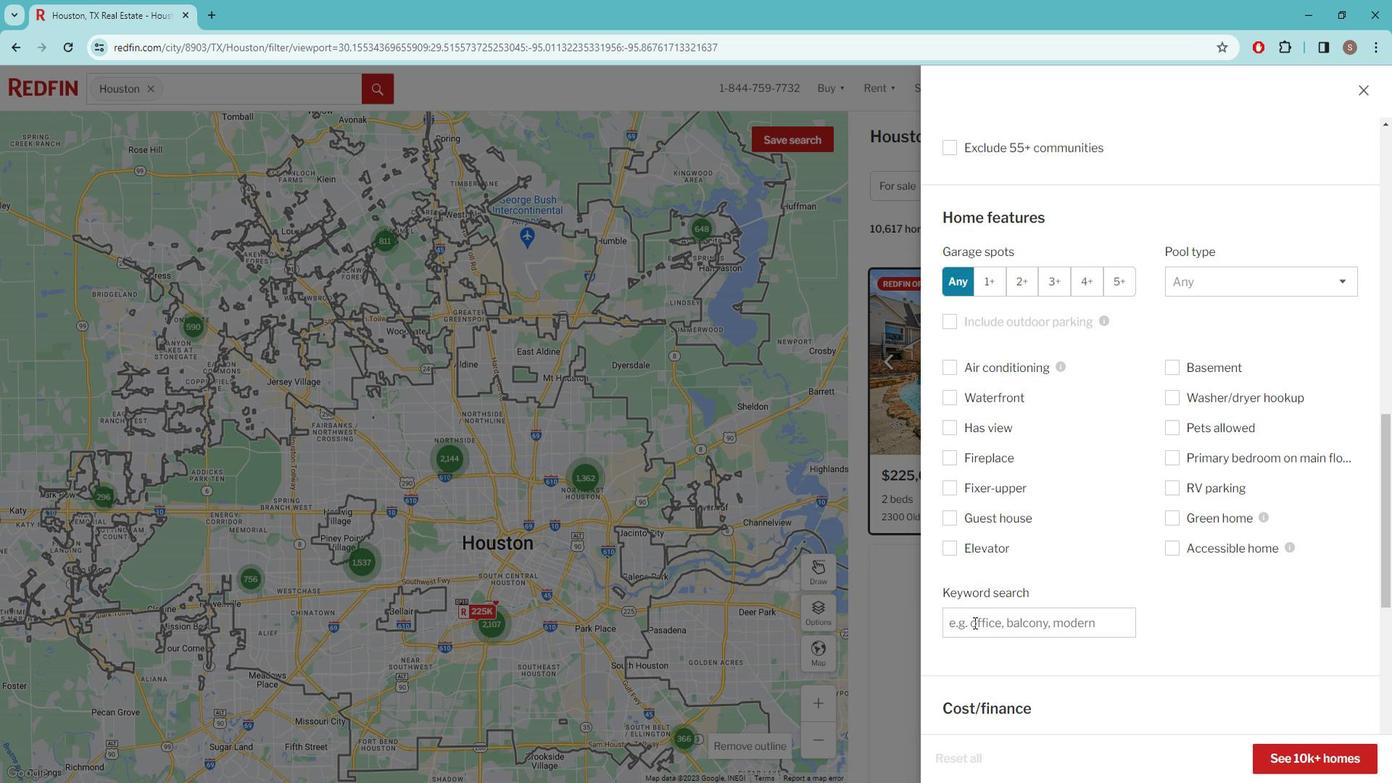 
Action: Key pressed POOL,<Key.space>HOME<Key.space>I<Key.backspace>OFFICE<Key.space>AND<Key.space><Key.space>A<Key.space>BACKYARD<Key.space>GAZEBO
Screenshot: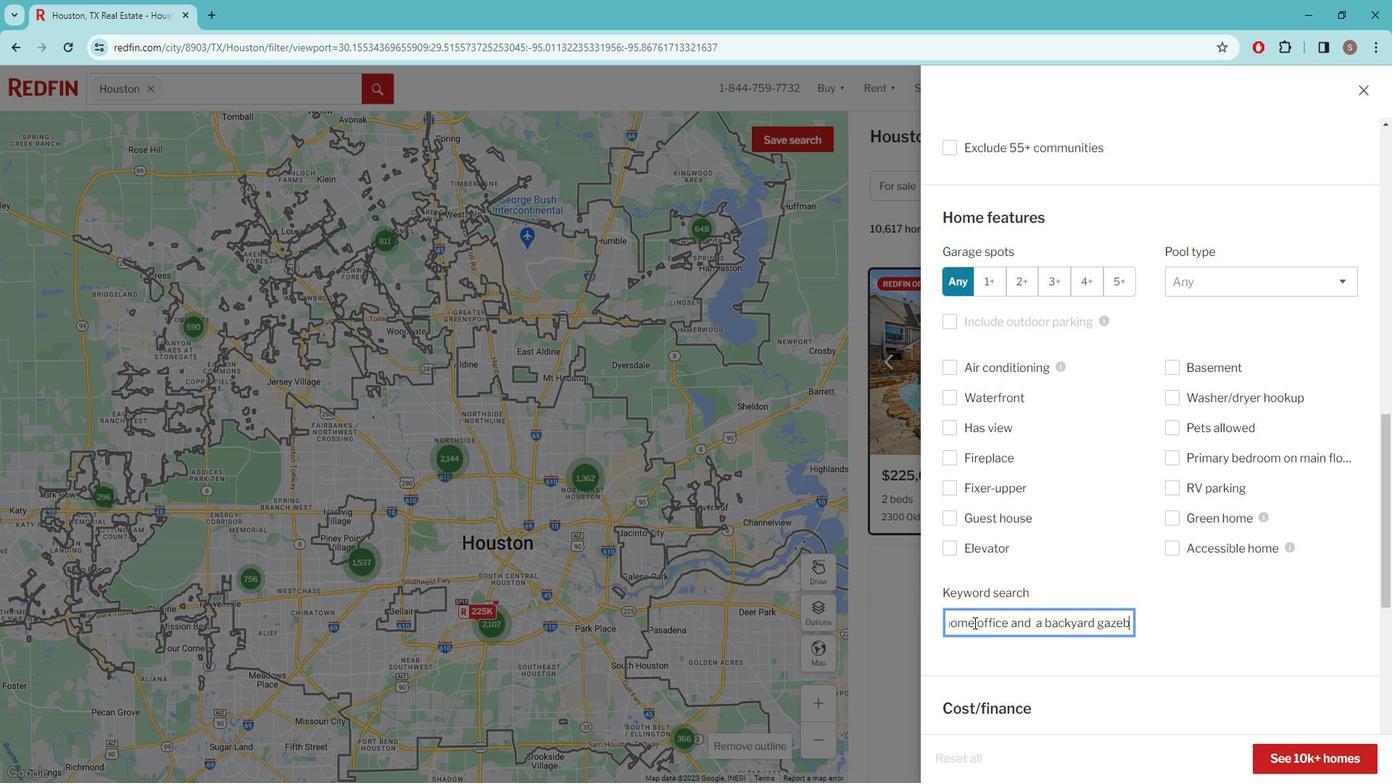 
Action: Mouse moved to (1215, 654)
Screenshot: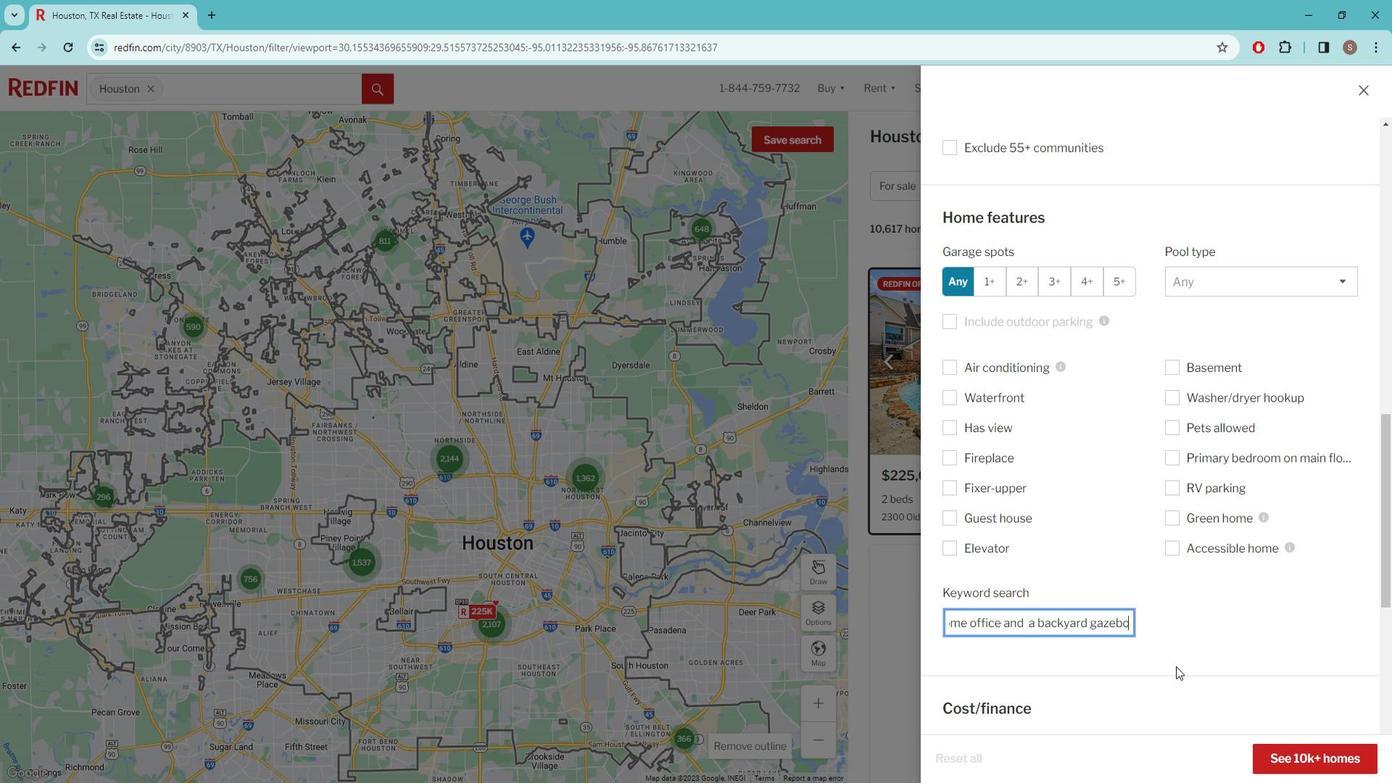 
Action: Mouse scrolled (1215, 653) with delta (0, 0)
Screenshot: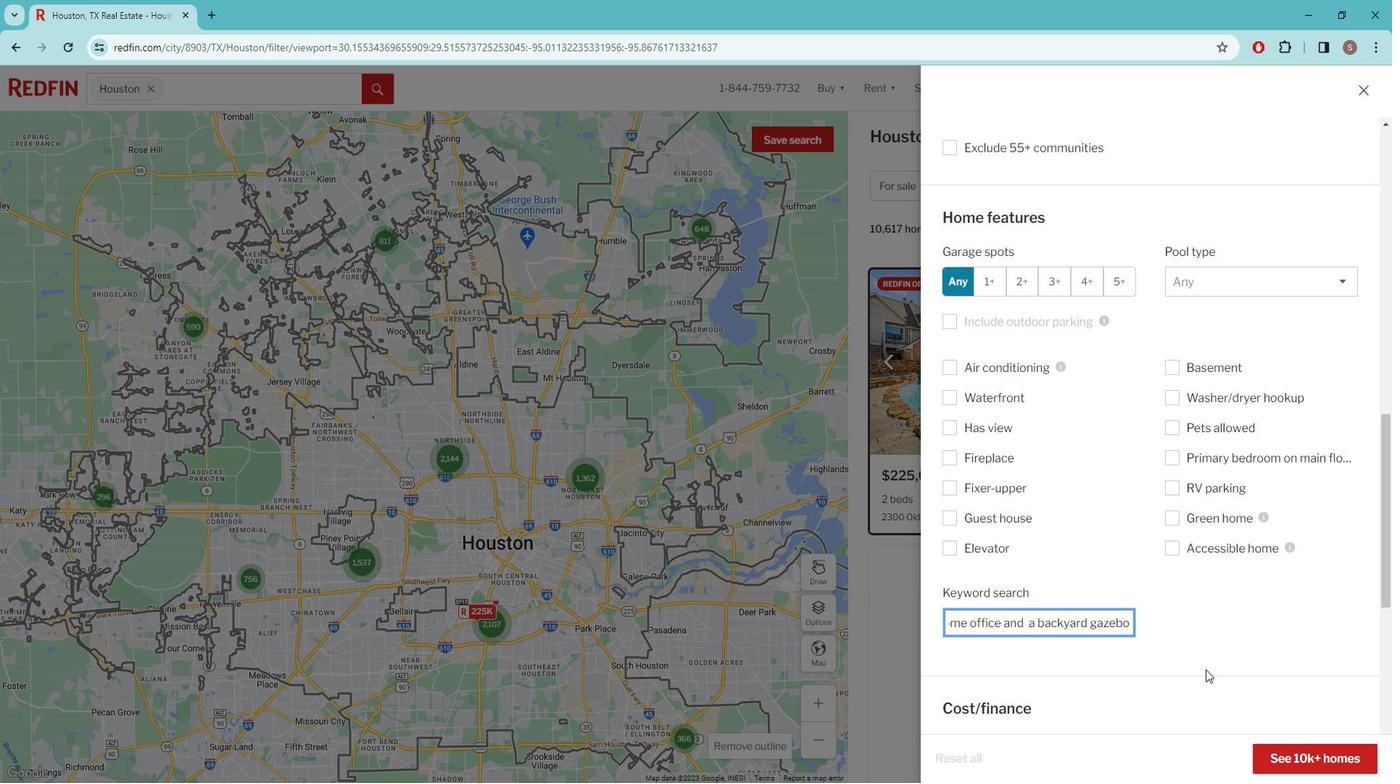 
Action: Mouse scrolled (1215, 653) with delta (0, 0)
Screenshot: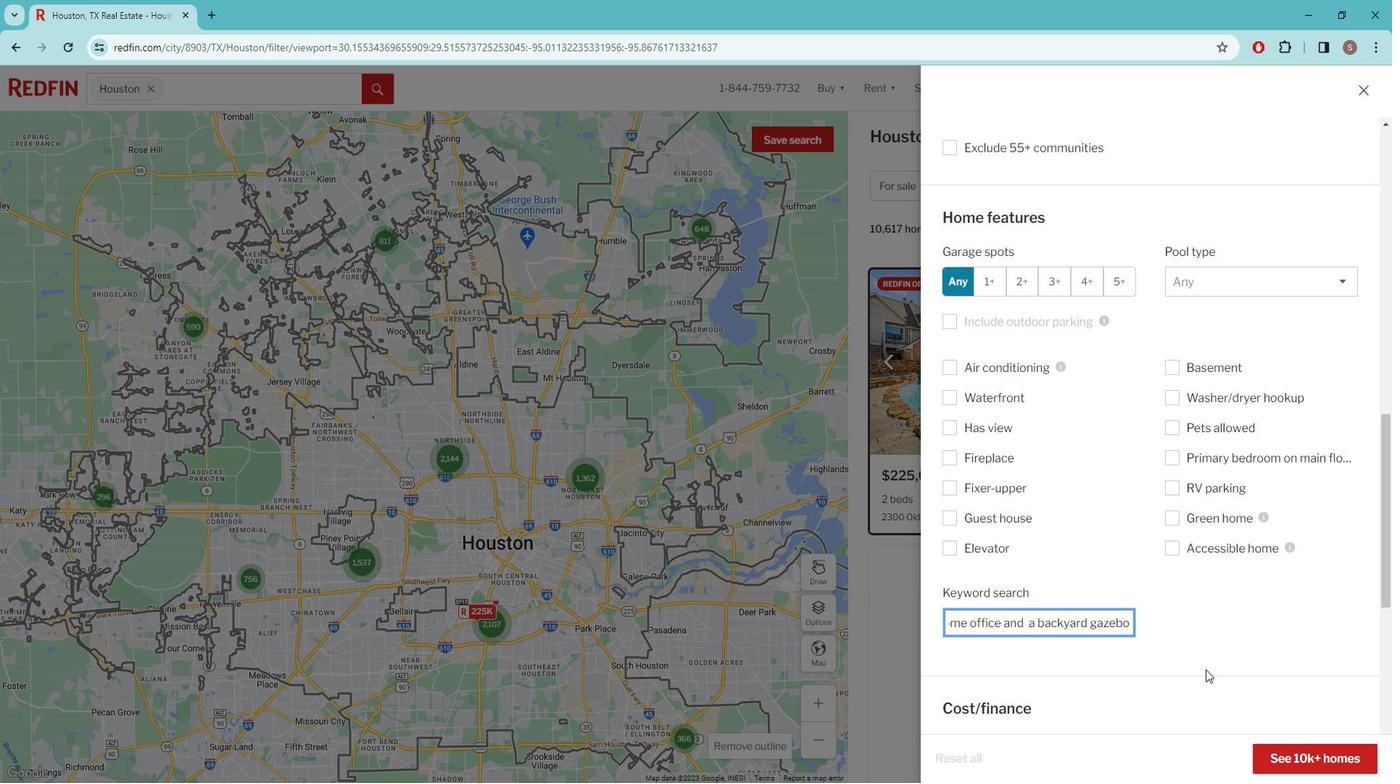 
Action: Mouse scrolled (1215, 653) with delta (0, 0)
Screenshot: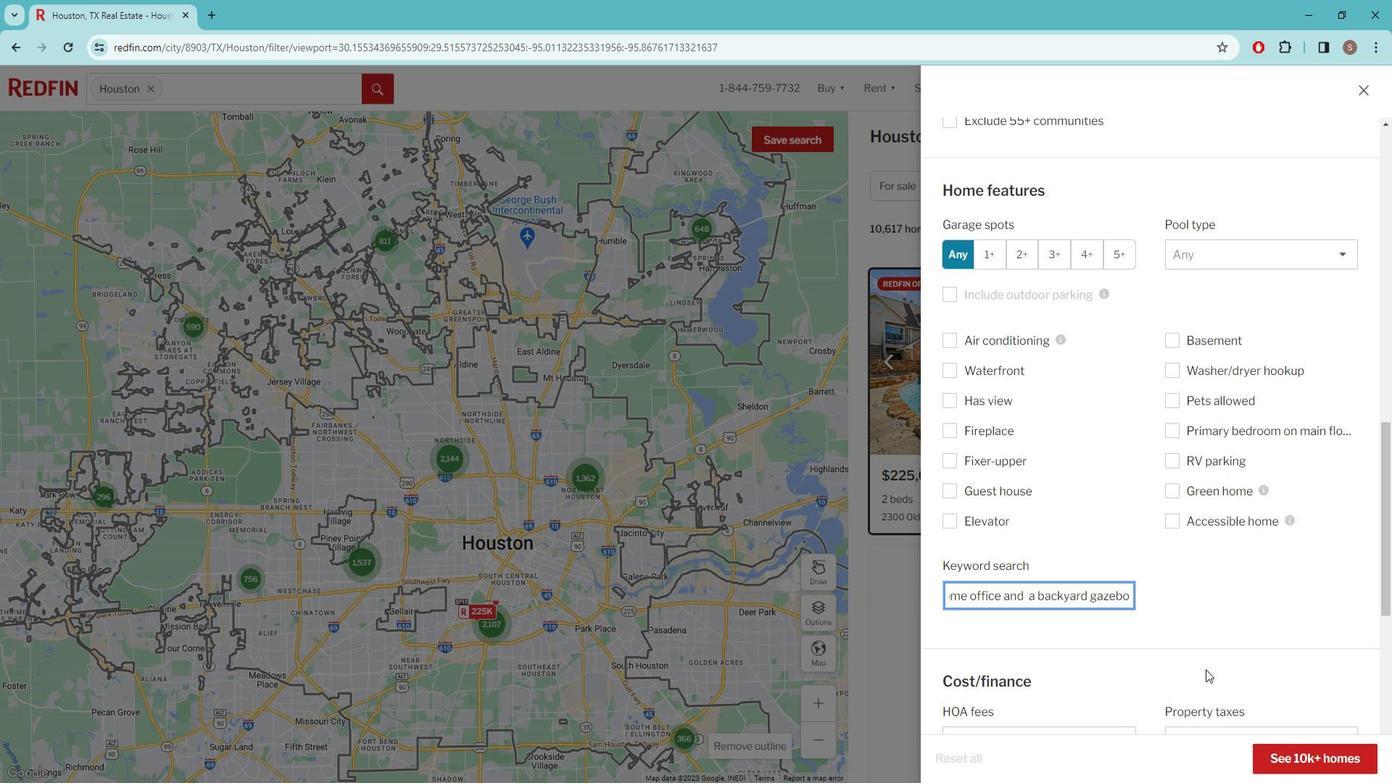 
Action: Mouse scrolled (1215, 653) with delta (0, 0)
Screenshot: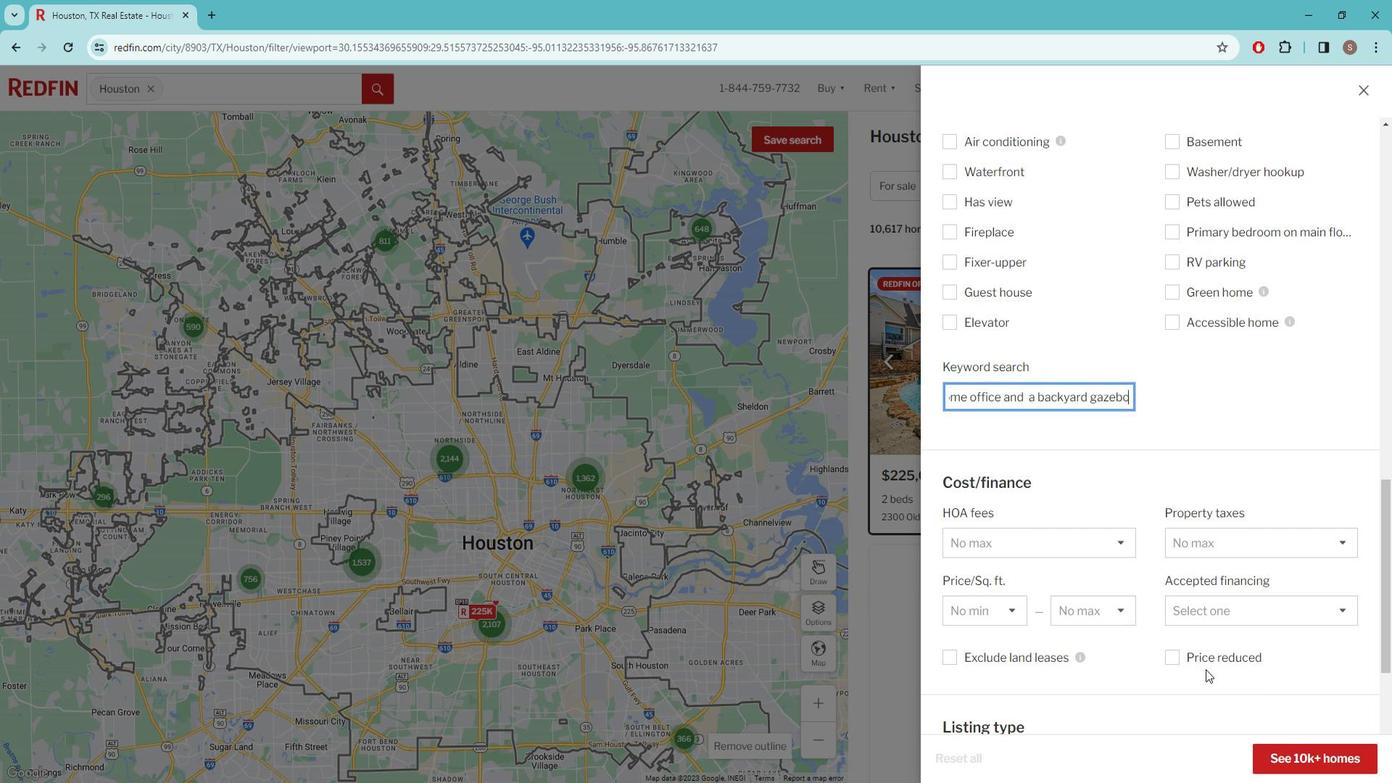 
Action: Mouse scrolled (1215, 653) with delta (0, 0)
Screenshot: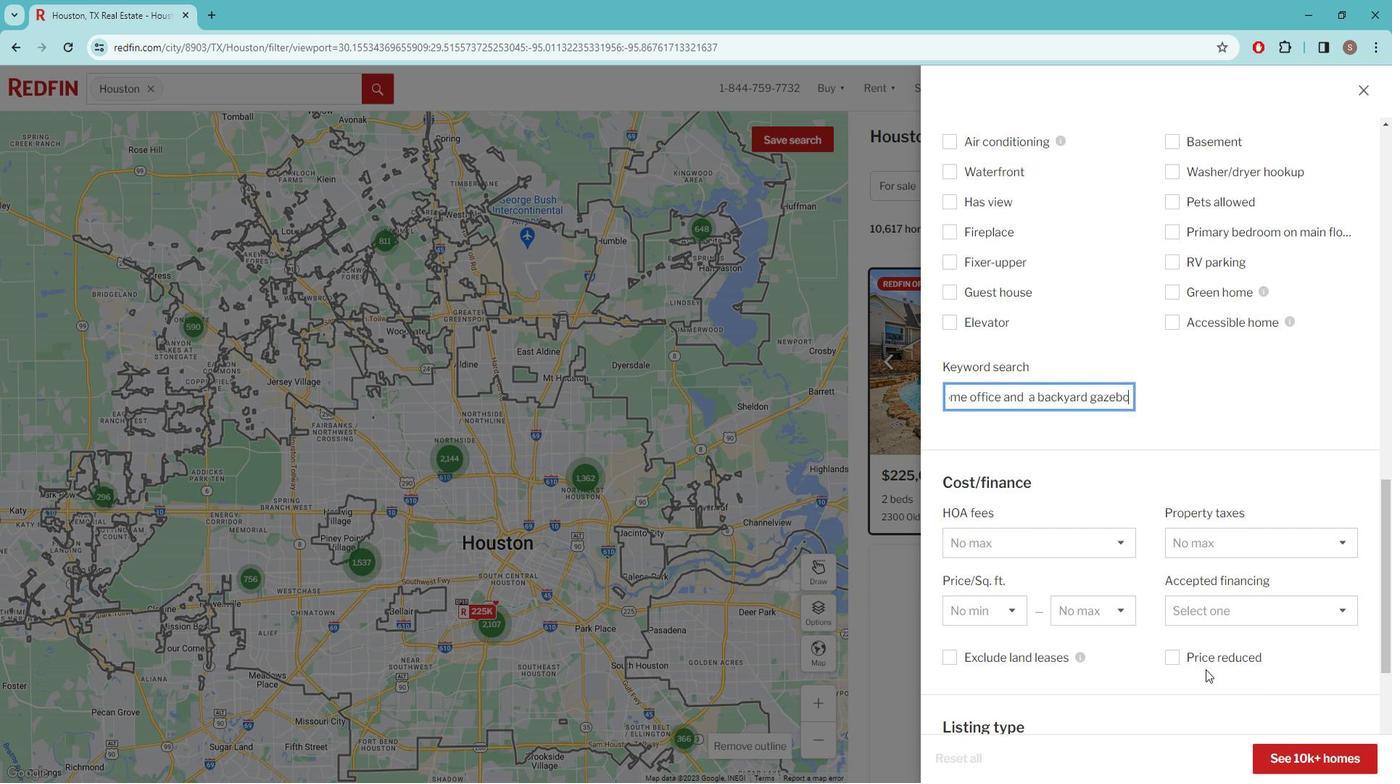 
Action: Mouse scrolled (1215, 653) with delta (0, 0)
Screenshot: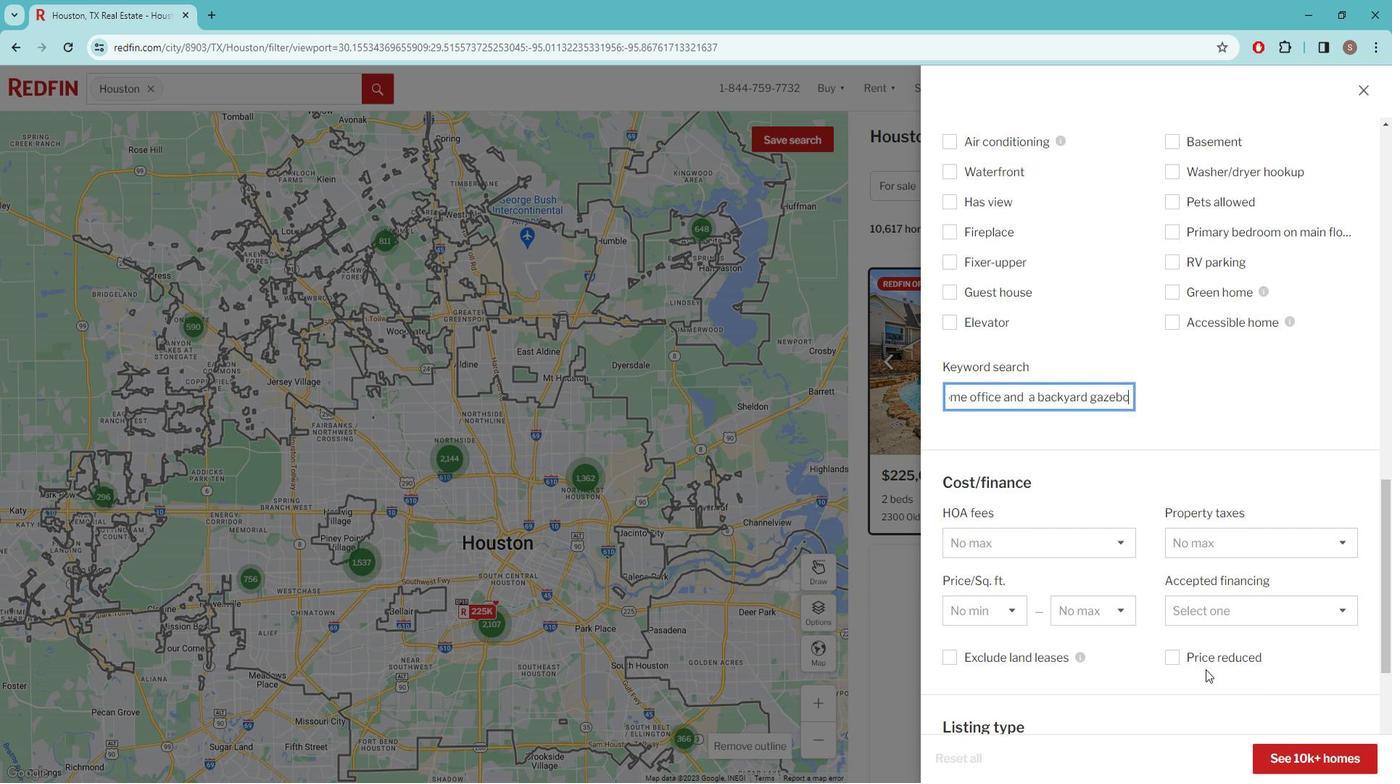 
Action: Mouse scrolled (1215, 653) with delta (0, 0)
Screenshot: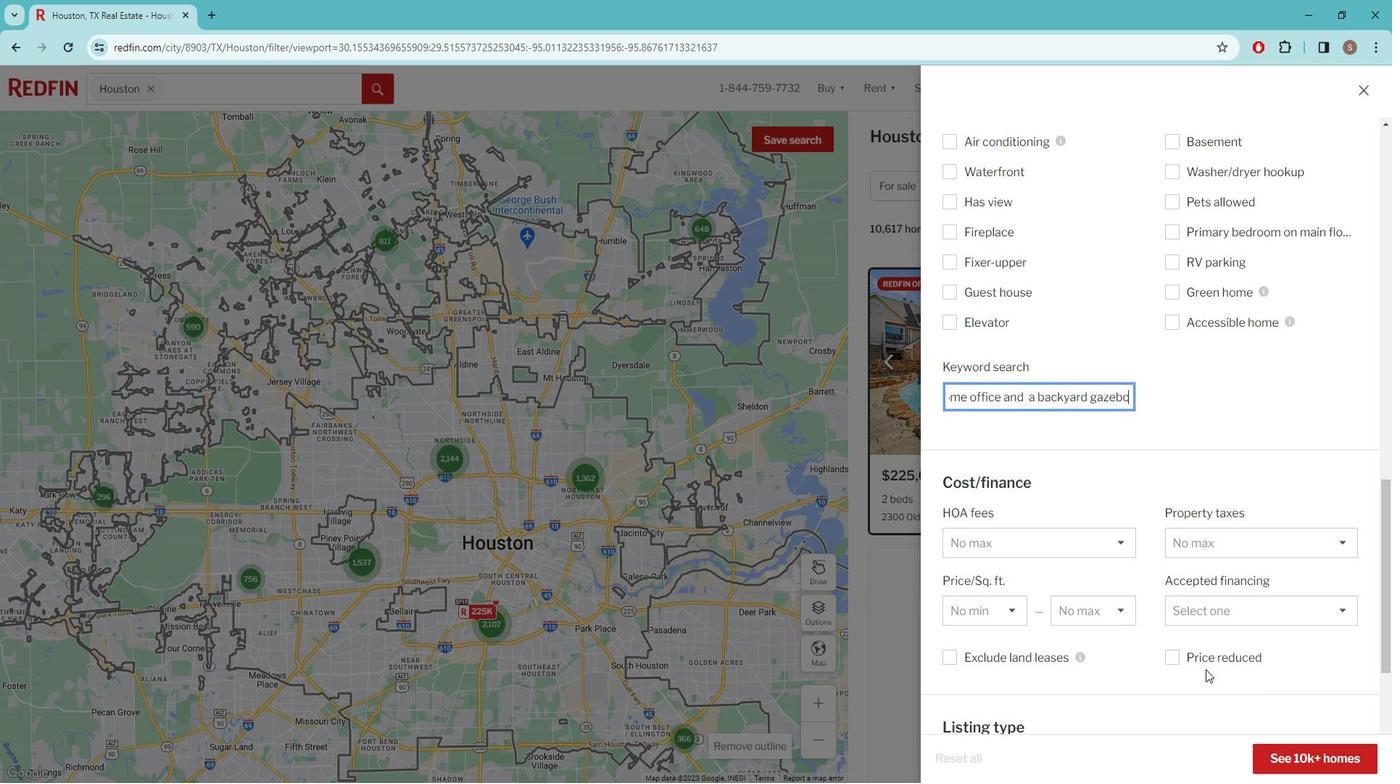
Action: Mouse scrolled (1215, 653) with delta (0, 0)
Screenshot: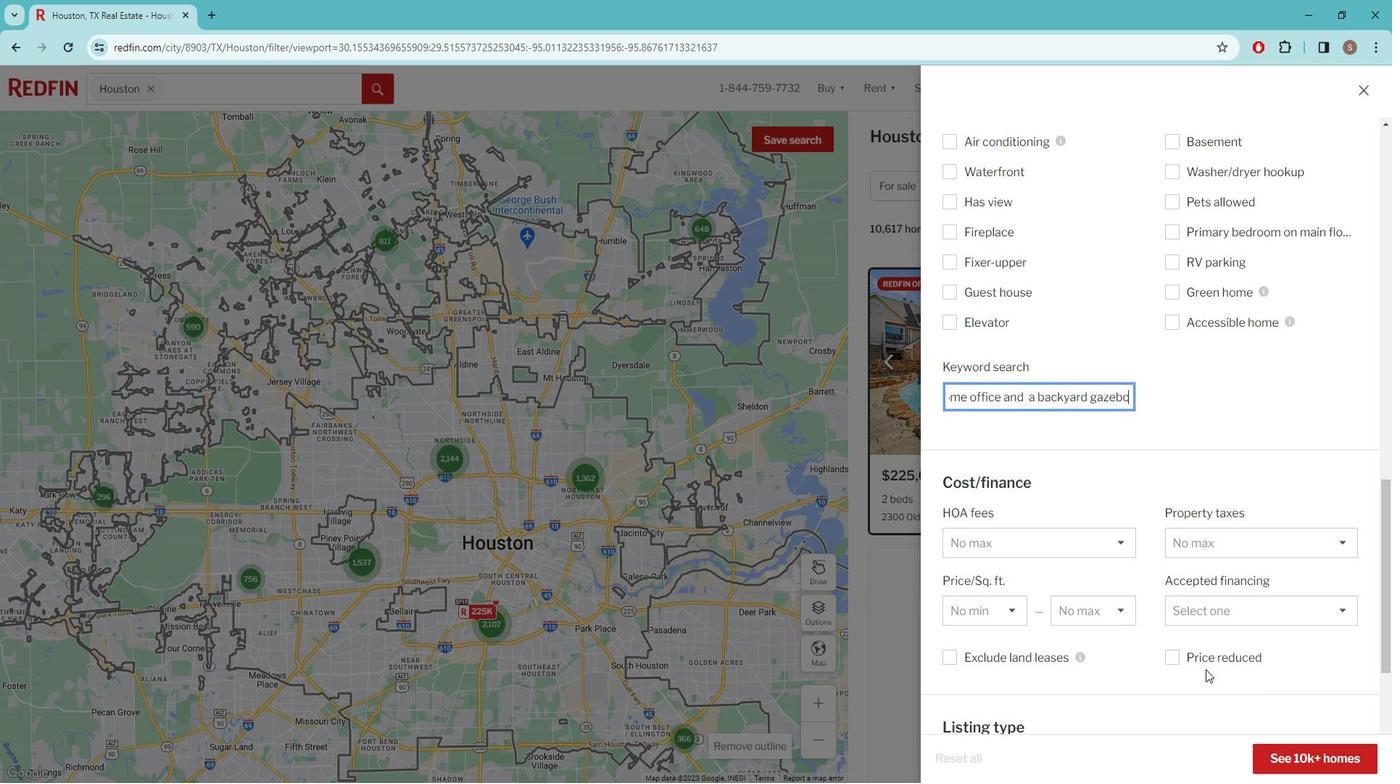 
Action: Mouse moved to (1288, 732)
Screenshot: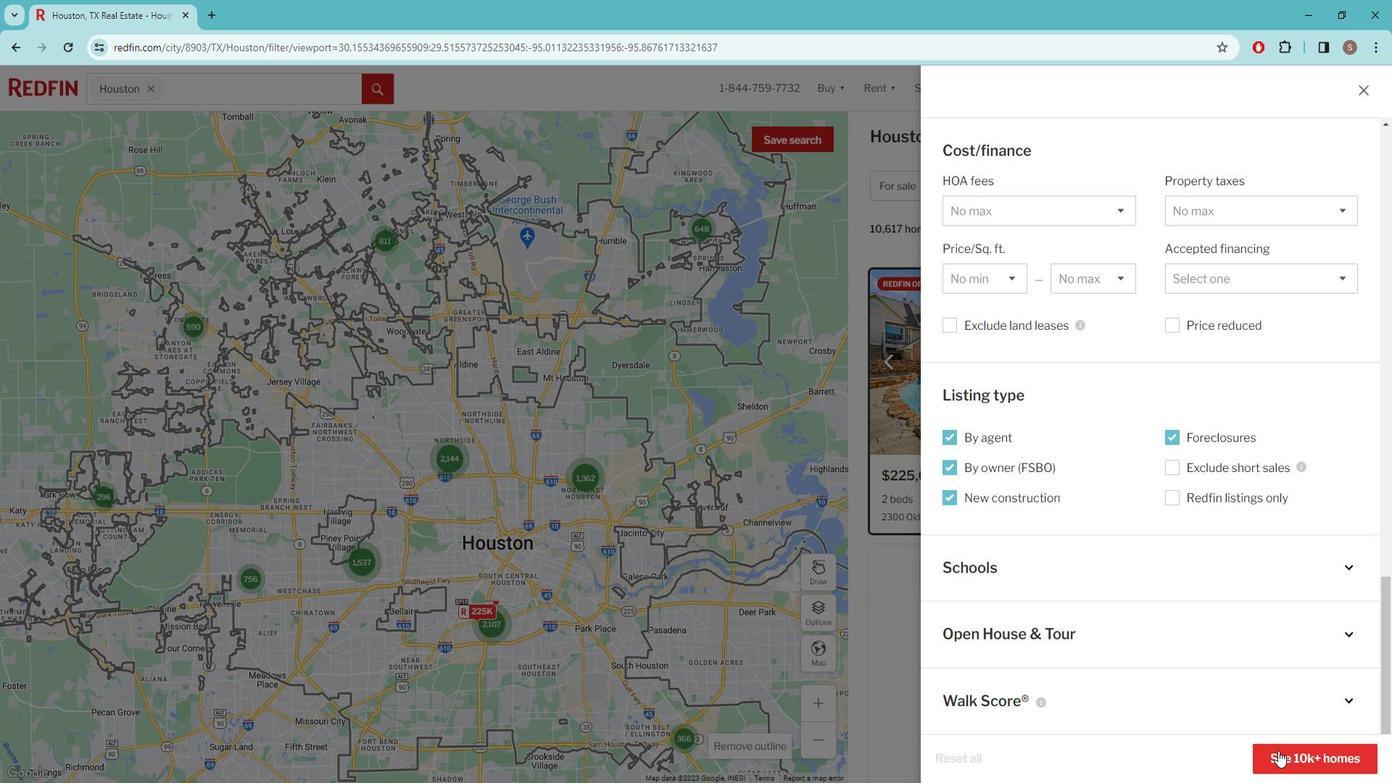 
Action: Mouse pressed left at (1288, 732)
Screenshot: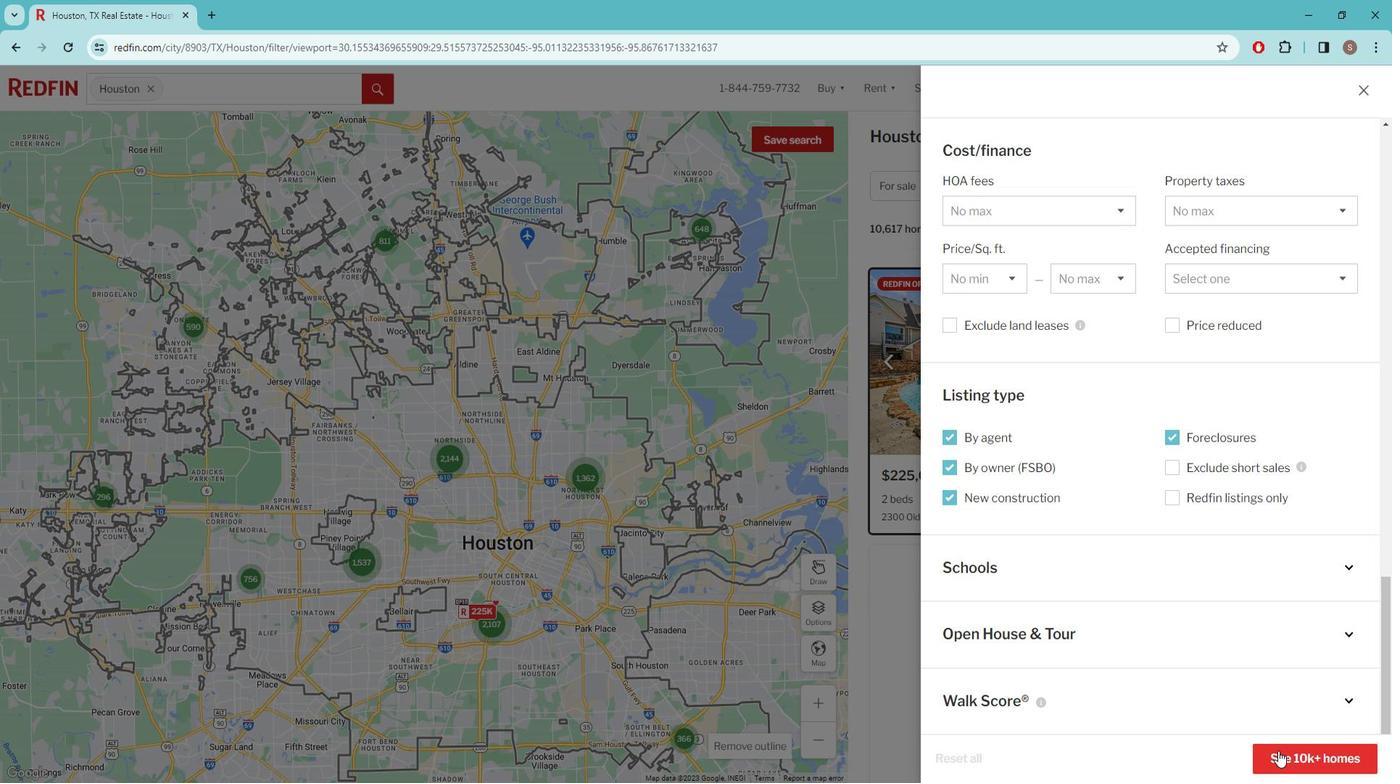 
Action: Mouse moved to (995, 414)
Screenshot: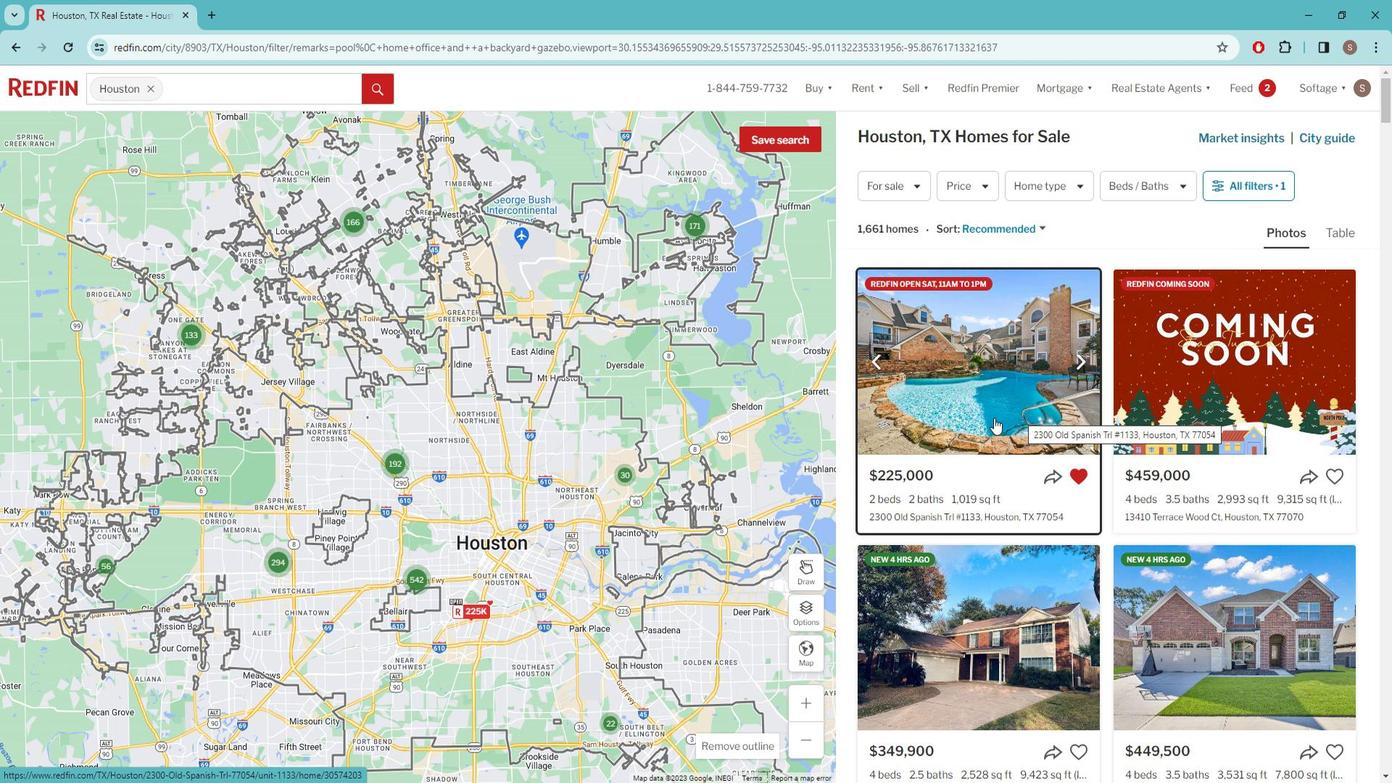 
Action: Mouse pressed left at (995, 414)
Screenshot: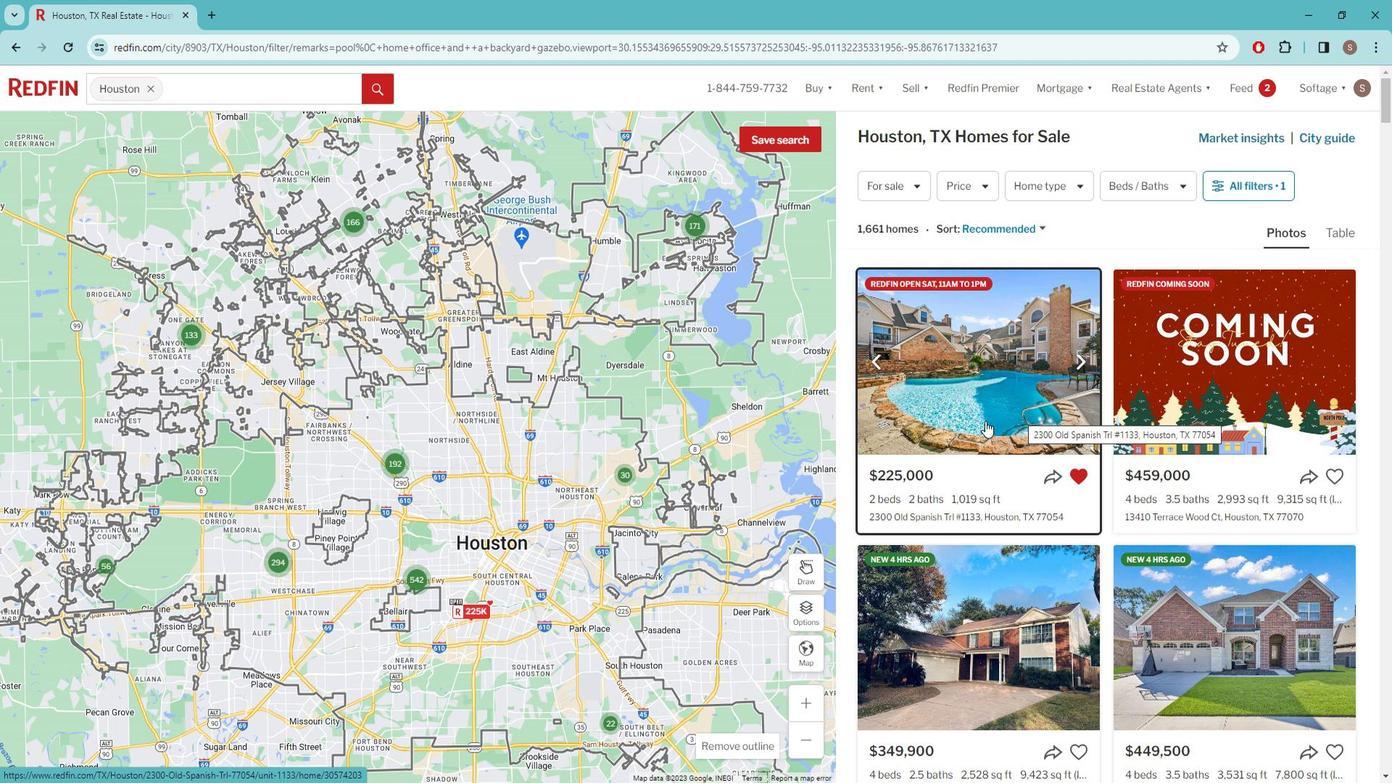 
Action: Mouse moved to (886, 132)
Screenshot: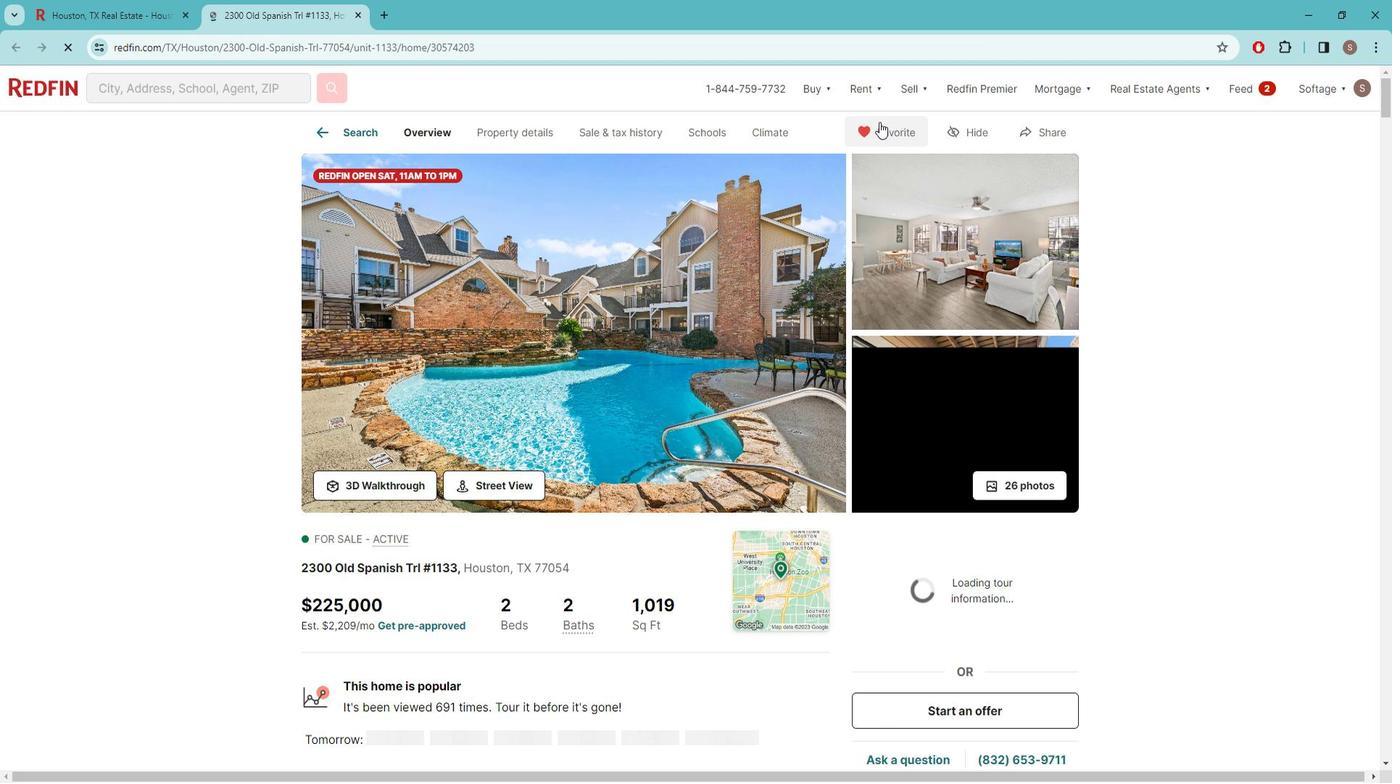 
Action: Mouse pressed left at (886, 132)
Screenshot: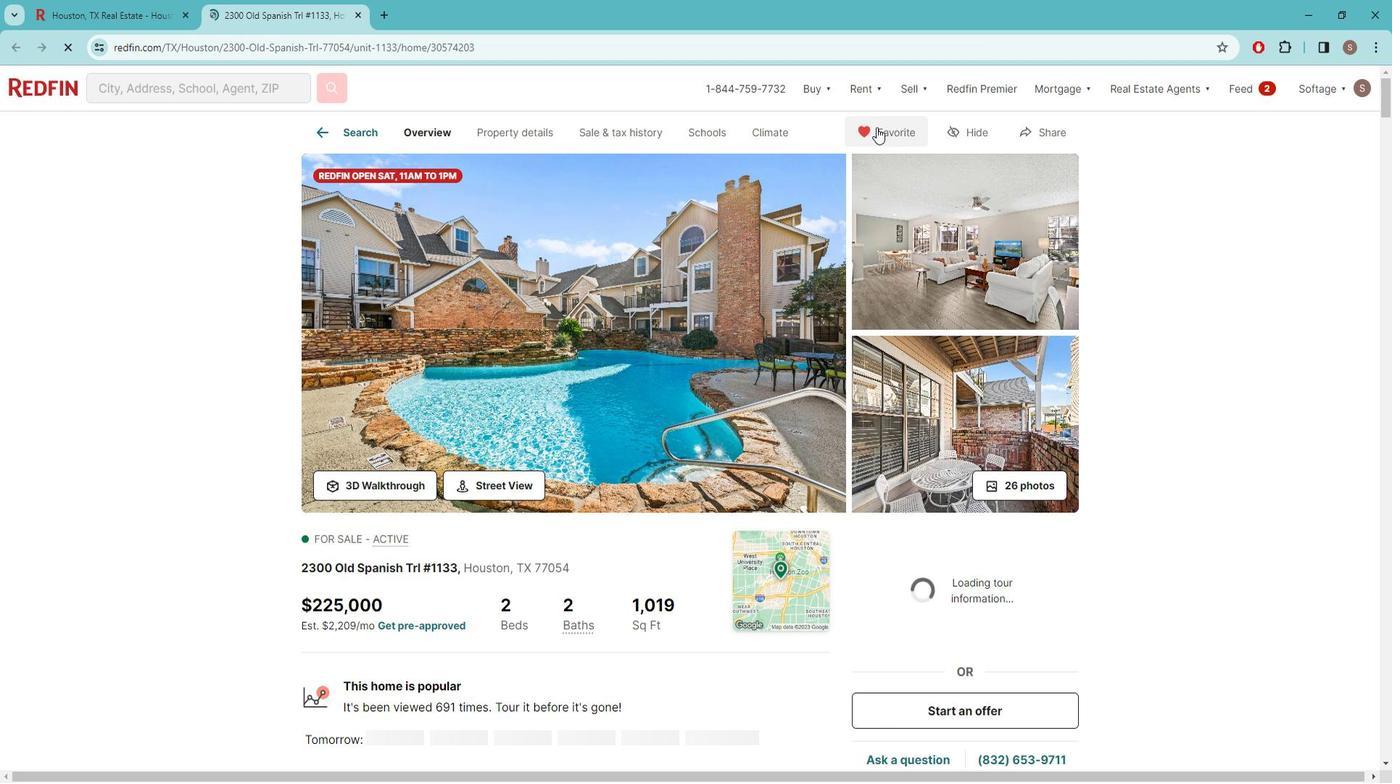 
Action: Mouse pressed left at (886, 132)
Screenshot: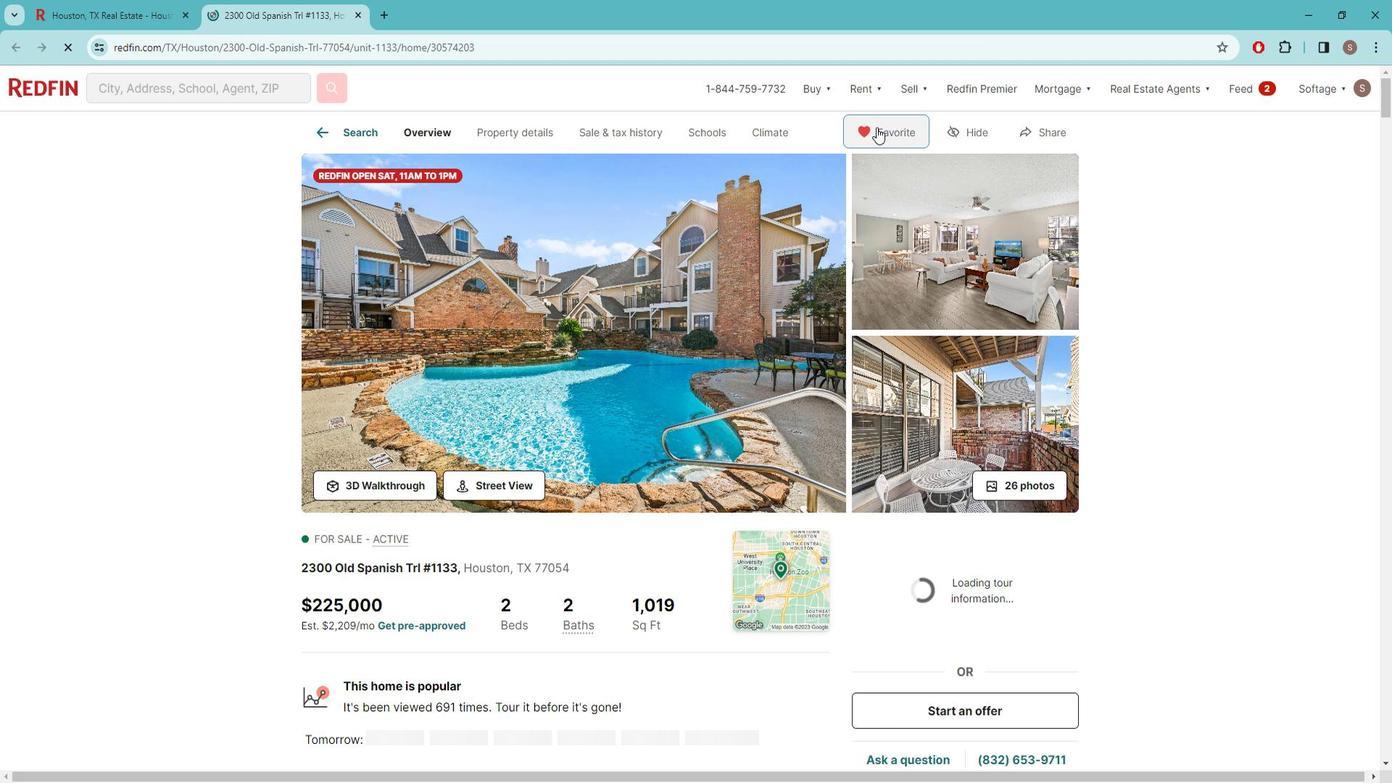 
